 Task: Schedule a quarterly financial report presentation.
Action: Mouse moved to (325, 225)
Screenshot: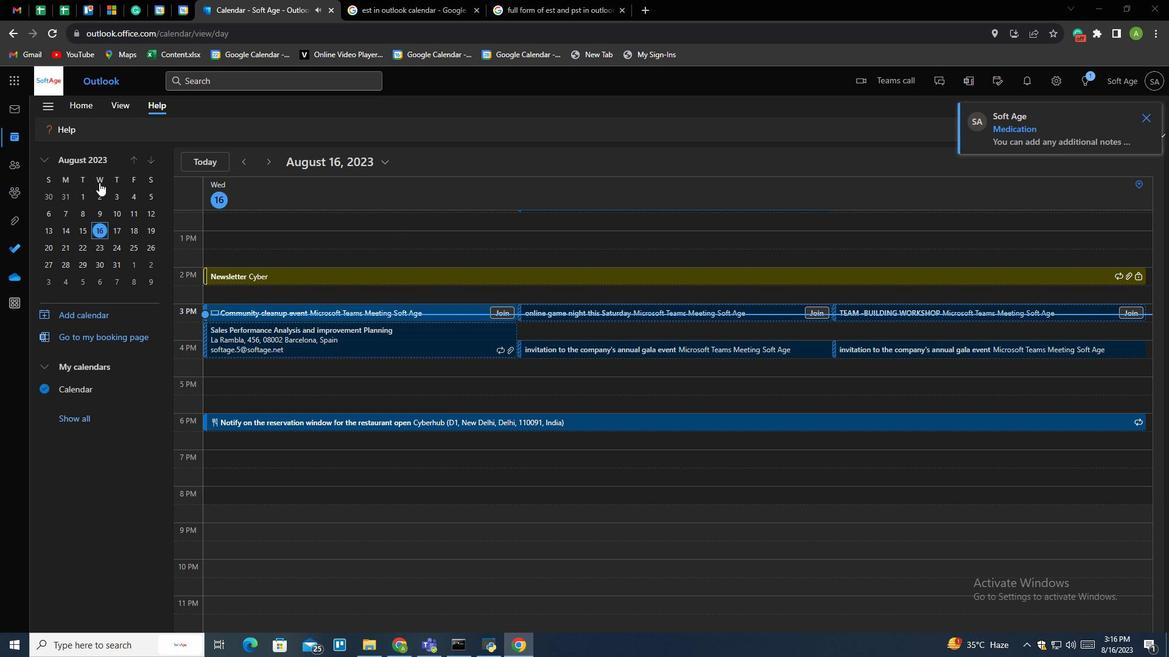 
Action: Mouse scrolled (325, 225) with delta (0, 0)
Screenshot: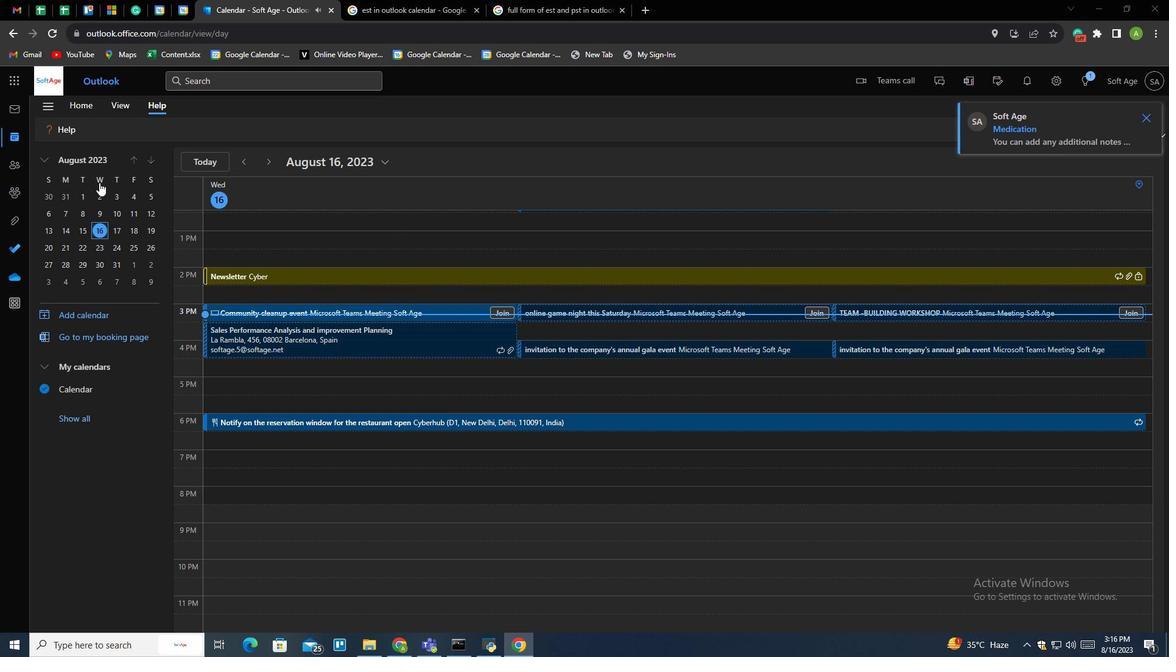 
Action: Mouse scrolled (325, 225) with delta (0, 0)
Screenshot: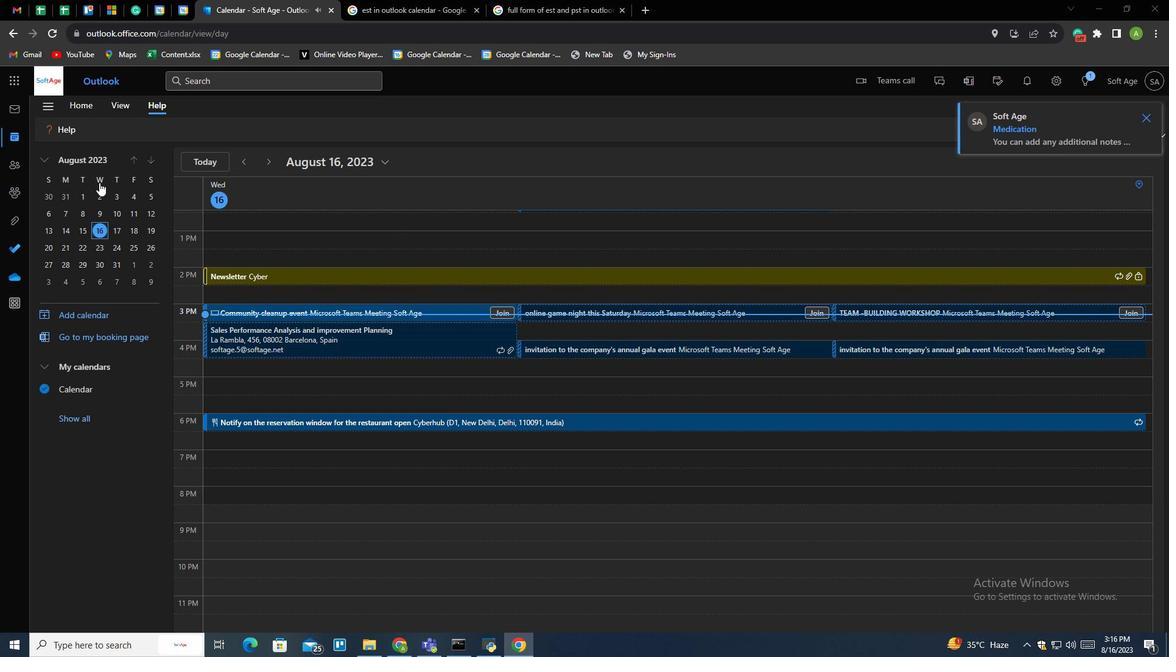
Action: Mouse scrolled (325, 225) with delta (0, 0)
Screenshot: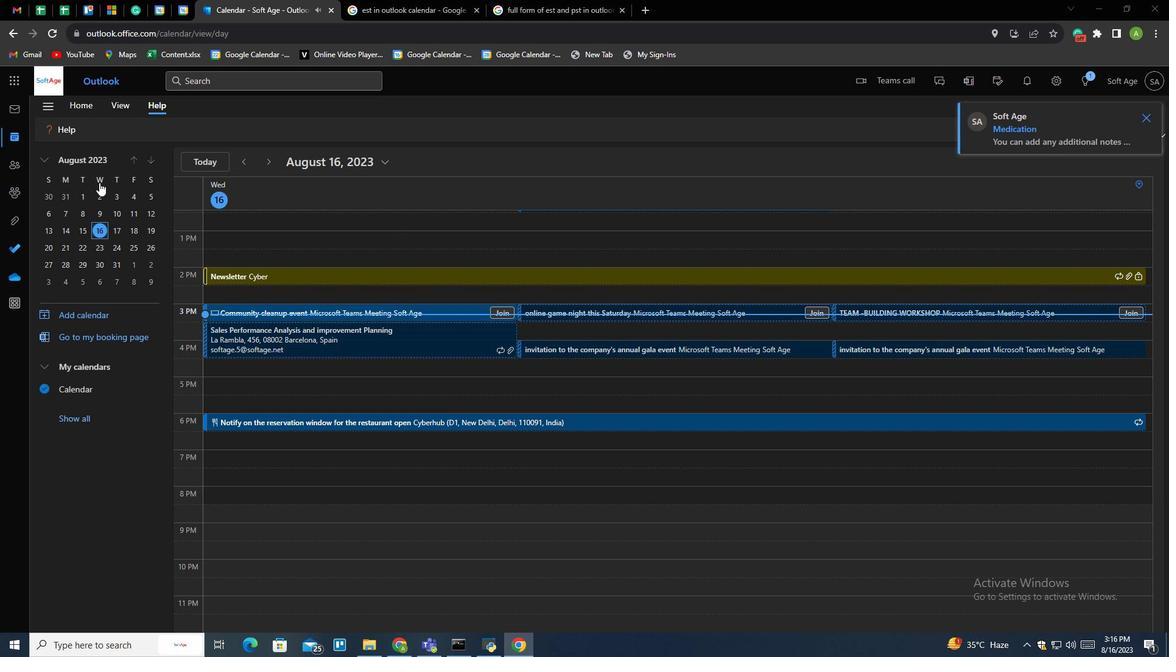 
Action: Mouse scrolled (325, 225) with delta (0, 0)
Screenshot: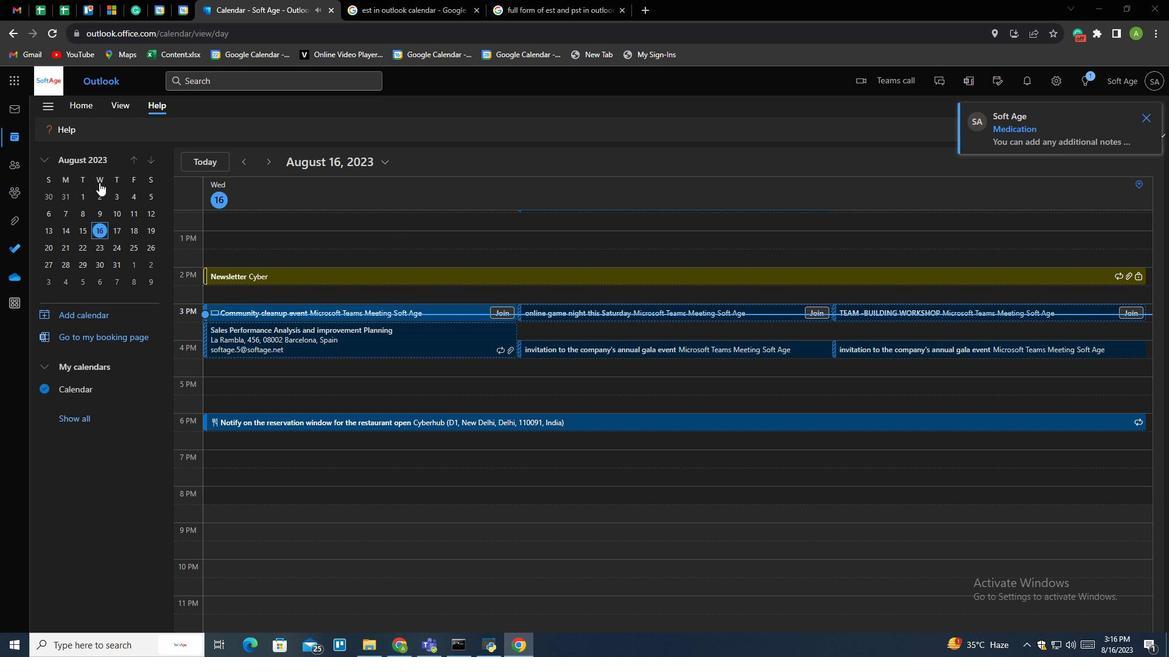 
Action: Mouse moved to (325, 225)
Screenshot: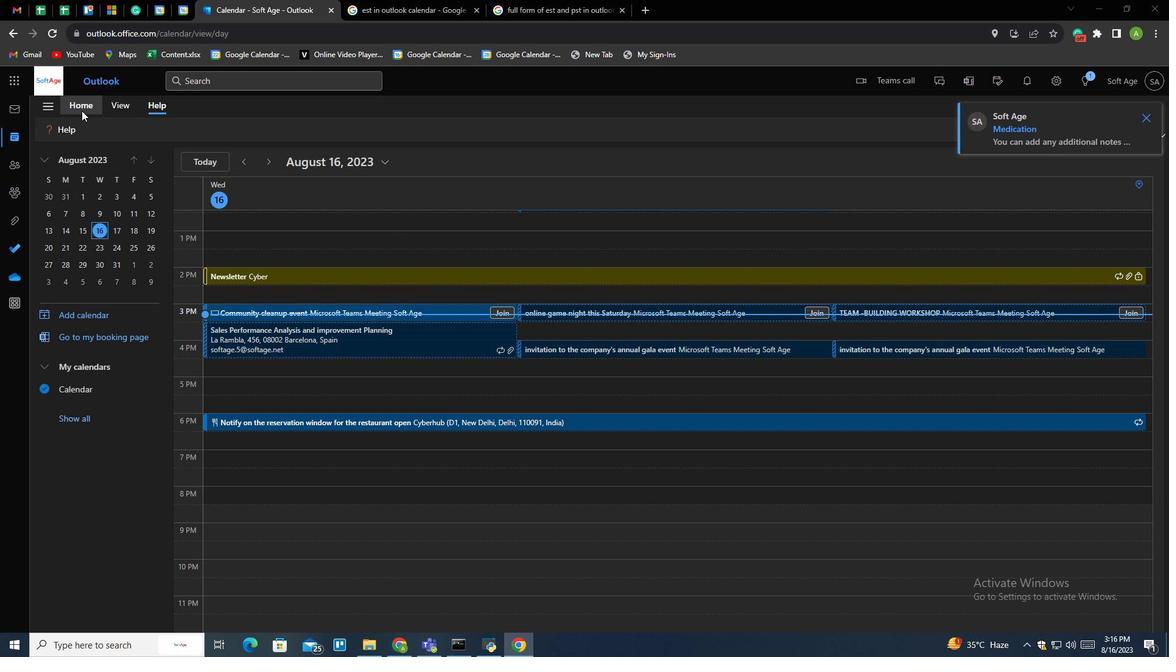 
Action: Mouse pressed left at (325, 225)
Screenshot: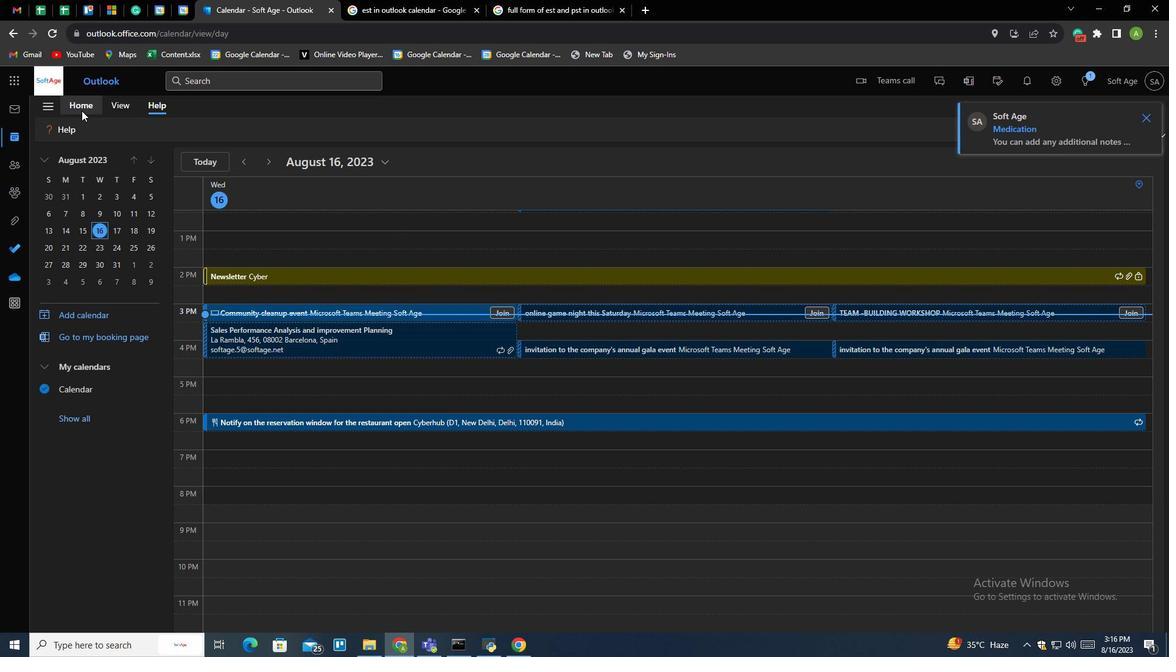
Action: Mouse moved to (325, 225)
Screenshot: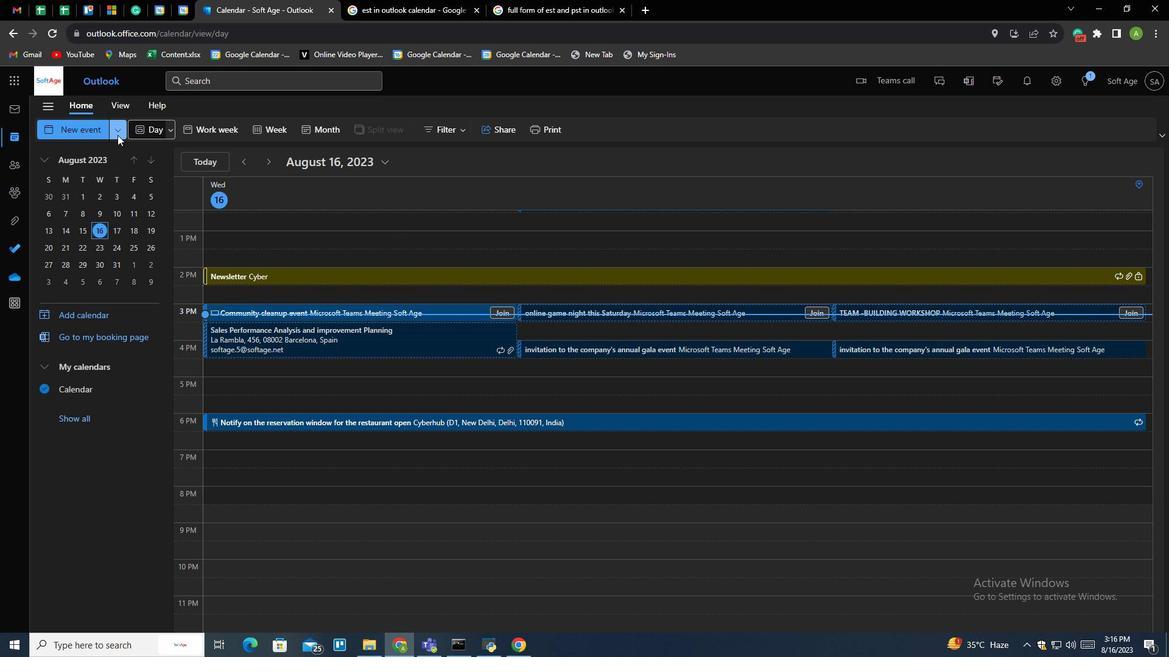 
Action: Mouse pressed left at (325, 225)
Screenshot: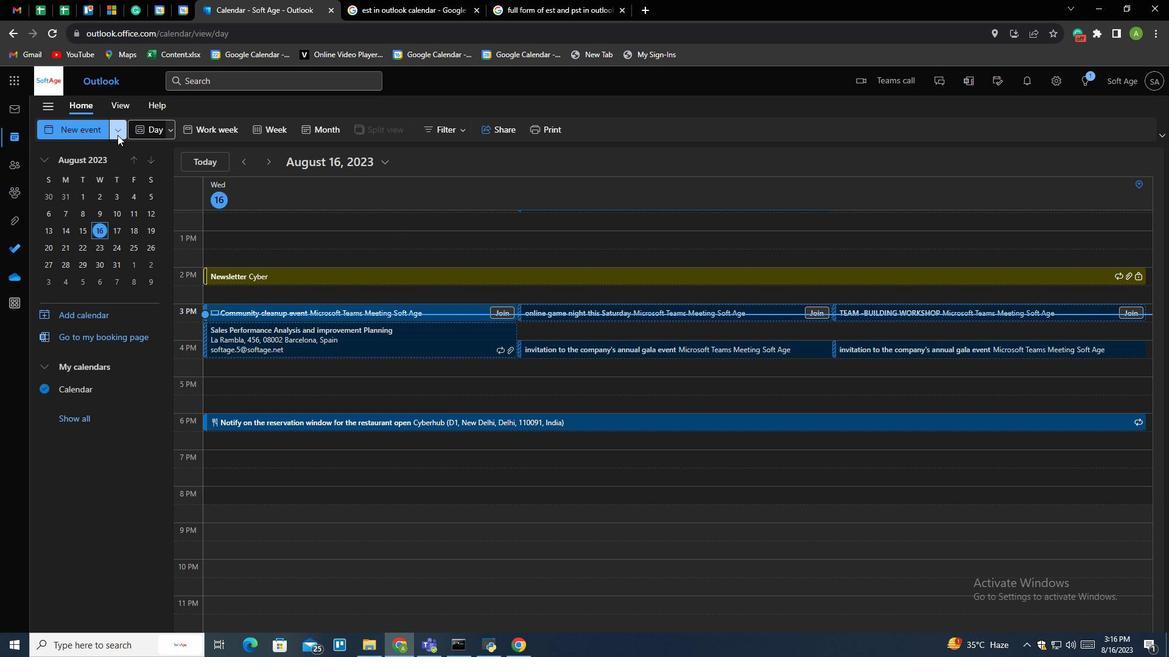 
Action: Mouse moved to (325, 225)
Screenshot: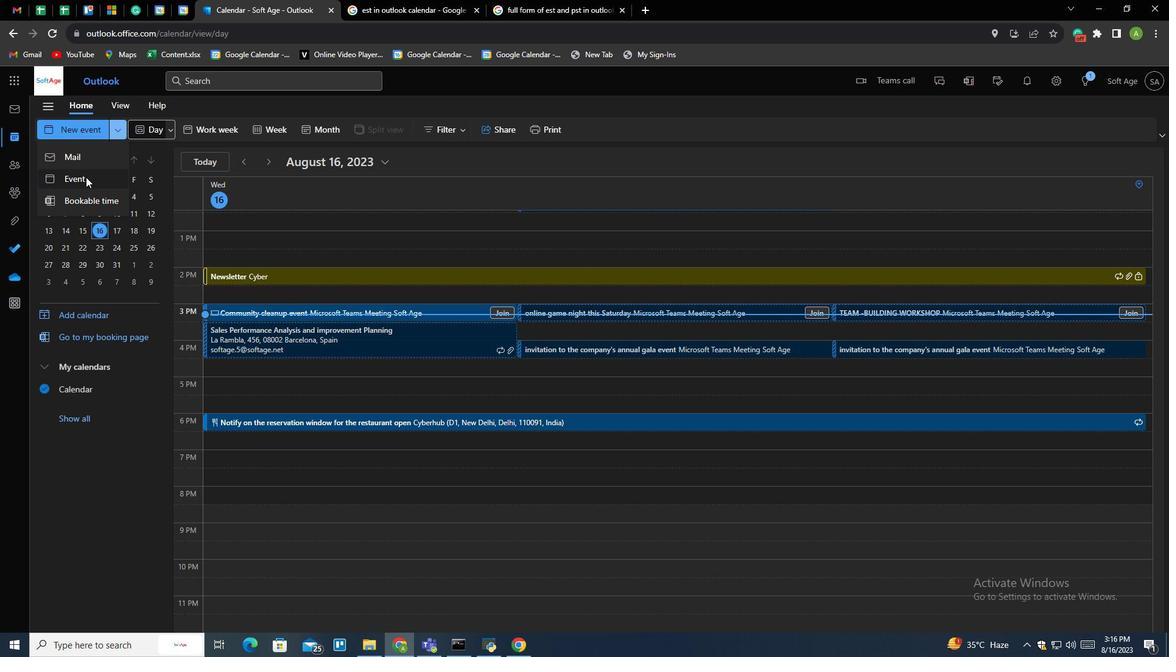
Action: Mouse pressed left at (325, 225)
Screenshot: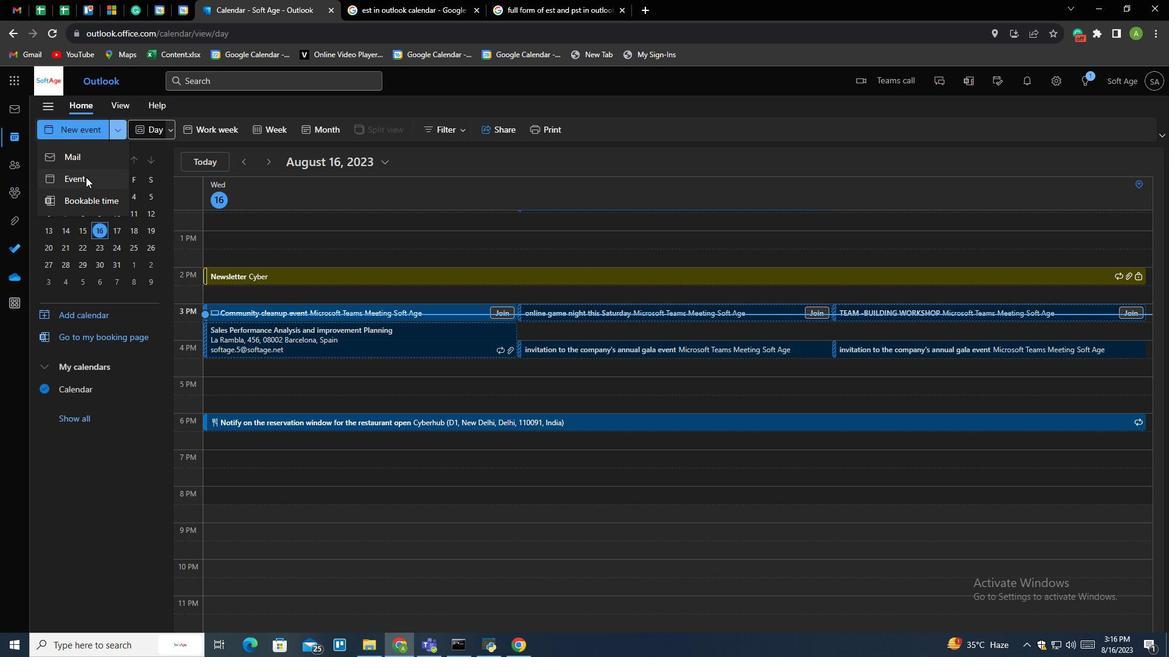 
Action: Mouse moved to (325, 225)
Screenshot: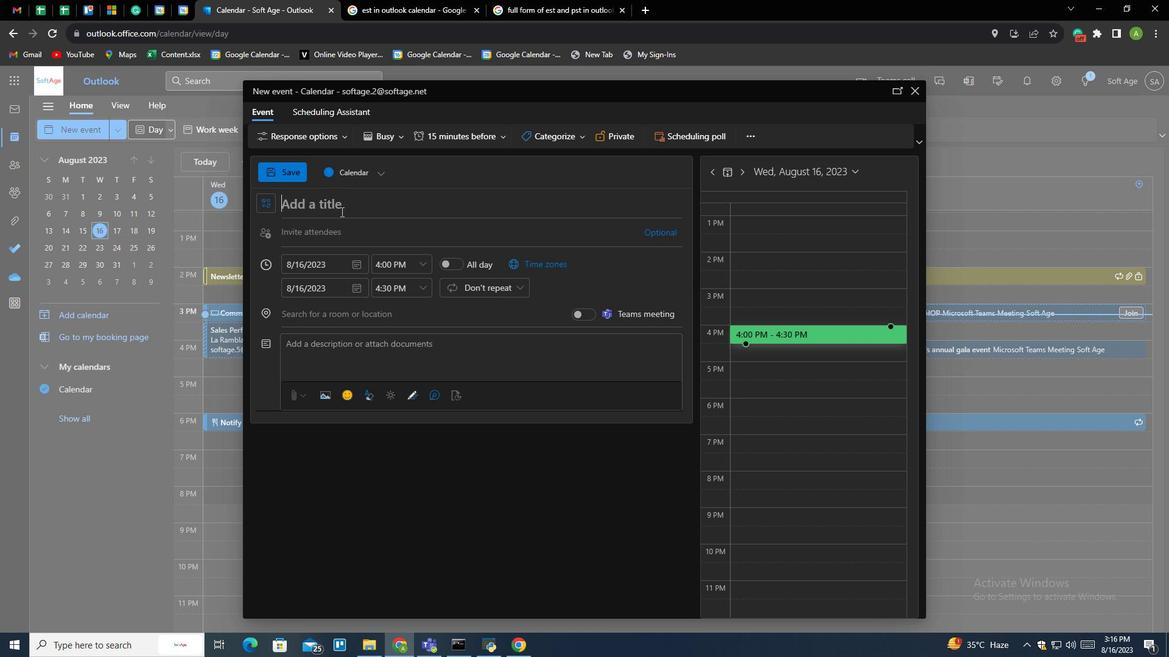 
Action: Mouse pressed left at (325, 225)
Screenshot: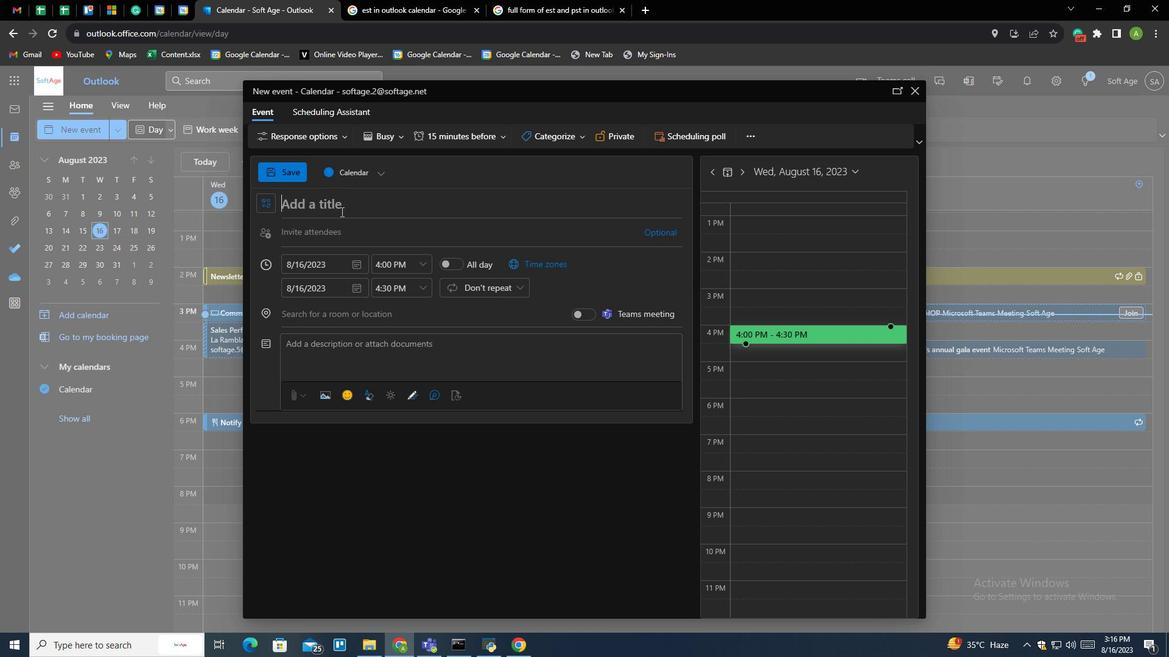 
Action: Key pressed <Key.shift>Quarterly<Key.space>financial<Key.space>report<Key.space>presentation
Screenshot: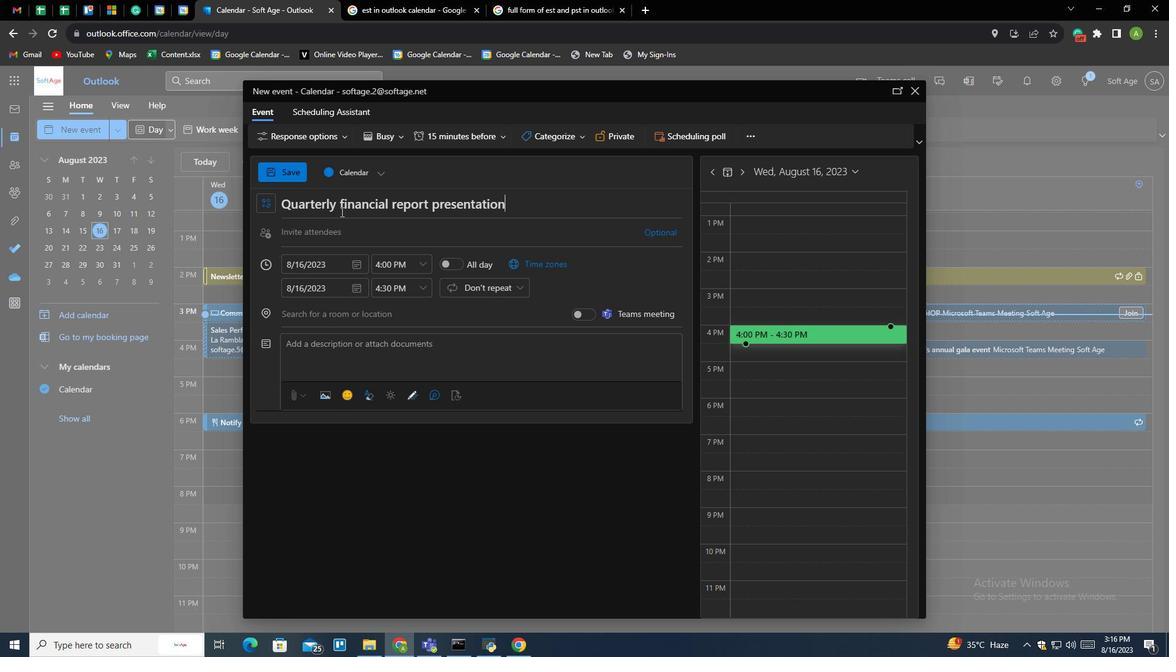 
Action: Mouse moved to (325, 225)
Screenshot: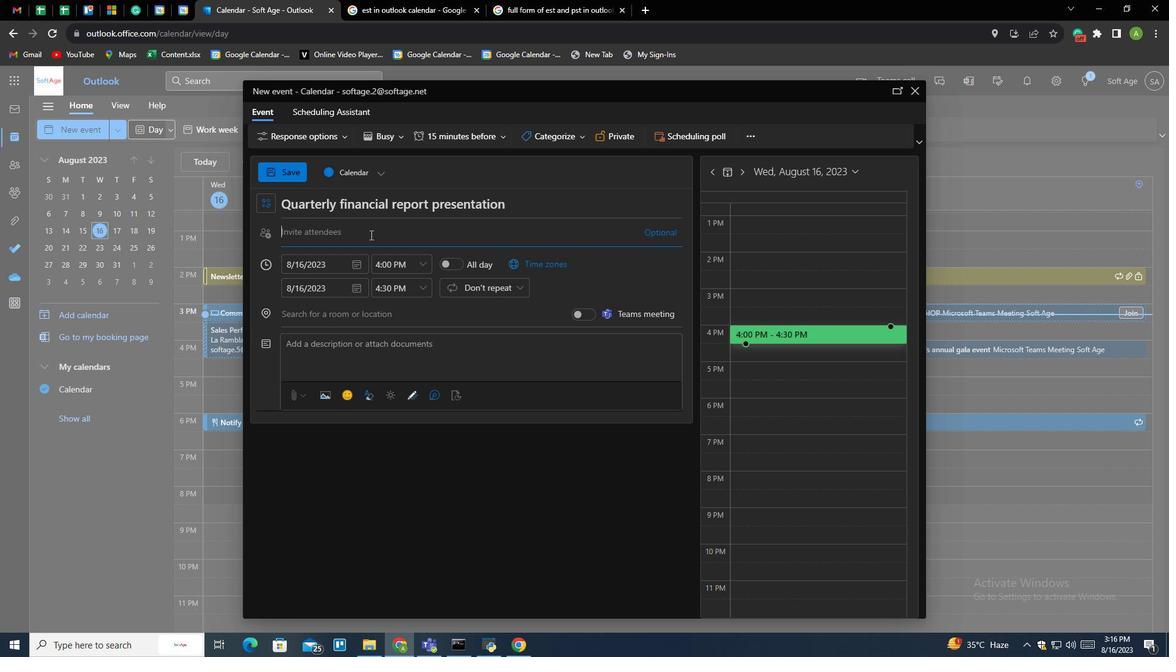 
Action: Mouse pressed left at (325, 225)
Screenshot: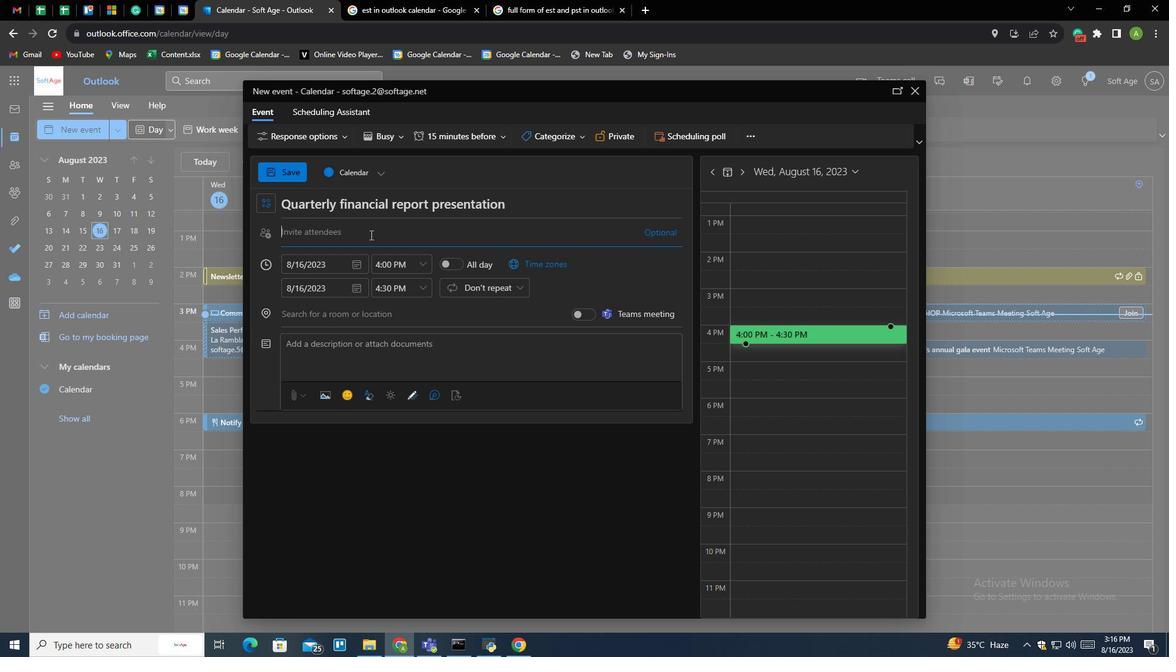 
Action: Mouse moved to (325, 225)
Screenshot: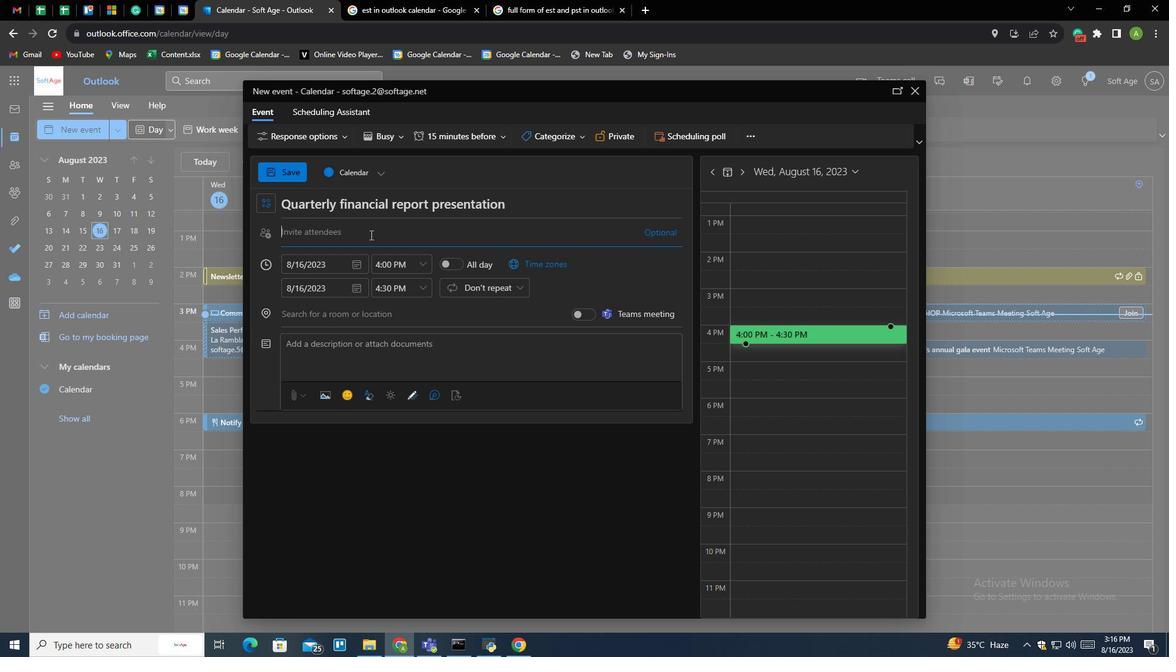 
Action: Key pressed softage.3<Key.shift>@softage.net<Key.enter><Key.shift>T<Key.backspace><Key.shift>Tina451225<Key.shift>@outlook.con<Key.enter><Key.backspace>m<Key.space><Key.enter><Key.enter><Key.enter><Key.enter><Key.enter><Key.enter><Key.enter>
Screenshot: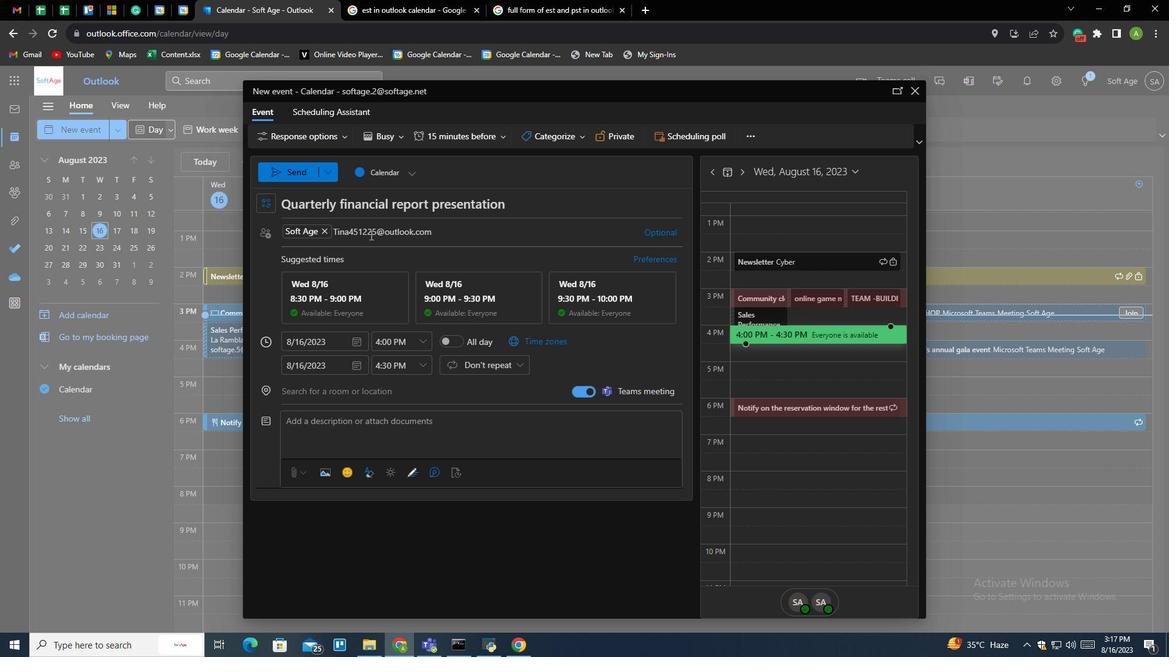 
Action: Mouse moved to (325, 225)
Screenshot: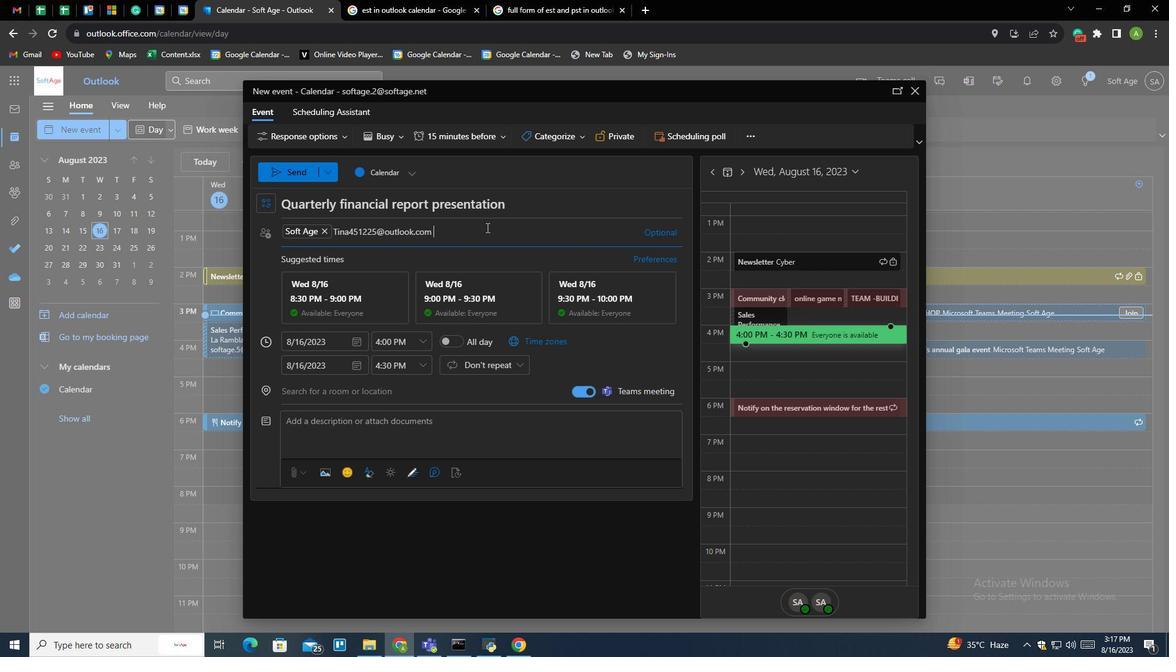 
Action: Mouse pressed left at (325, 225)
Screenshot: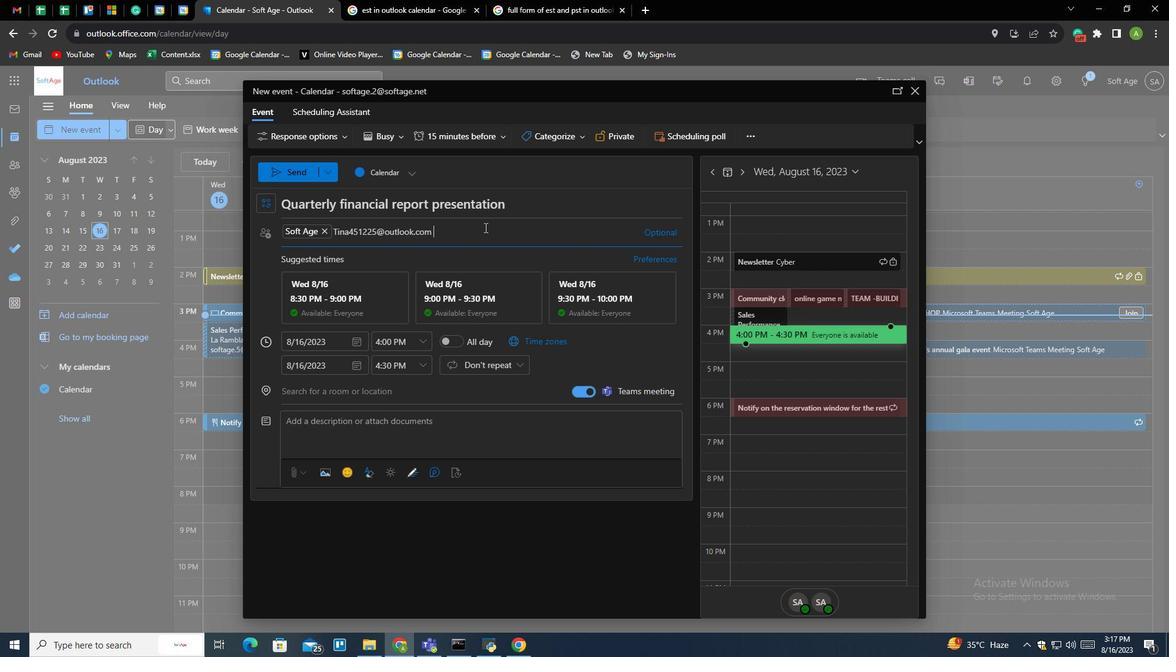 
Action: Mouse moved to (325, 225)
Screenshot: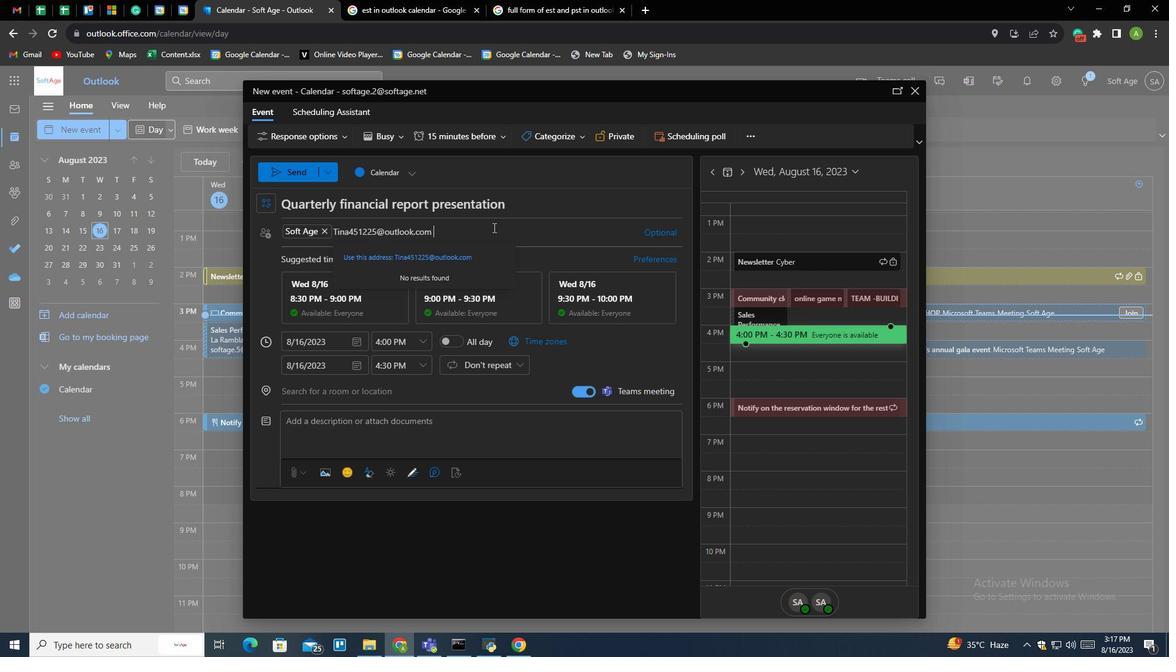 
Action: Mouse pressed left at (325, 225)
Screenshot: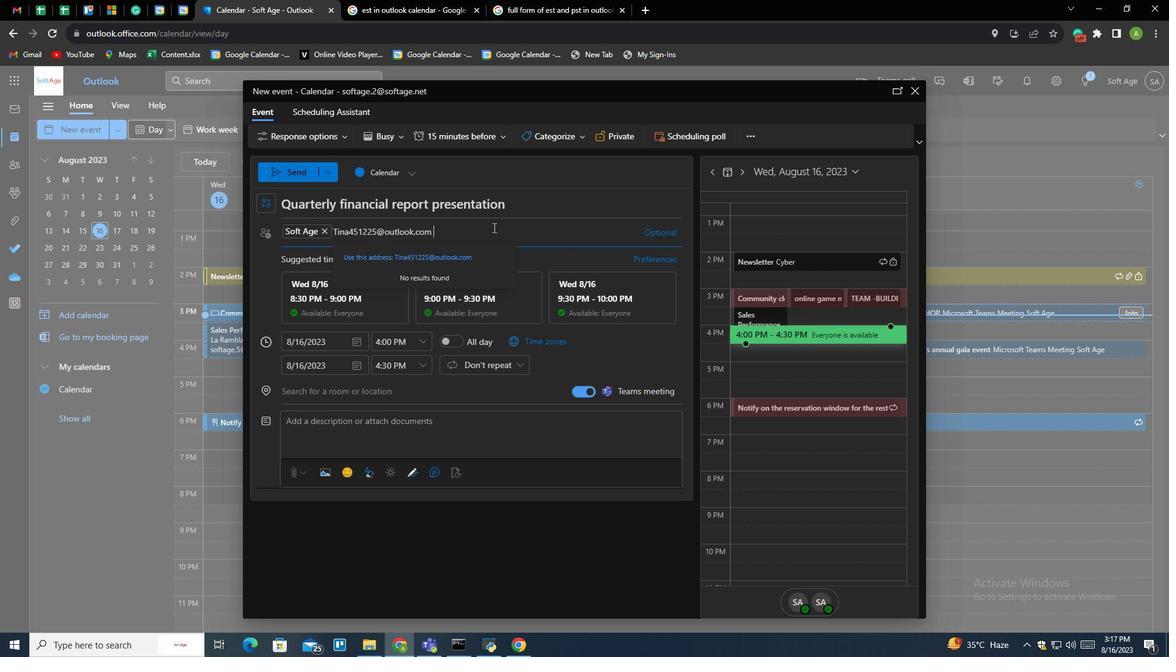 
Action: Mouse moved to (325, 225)
Screenshot: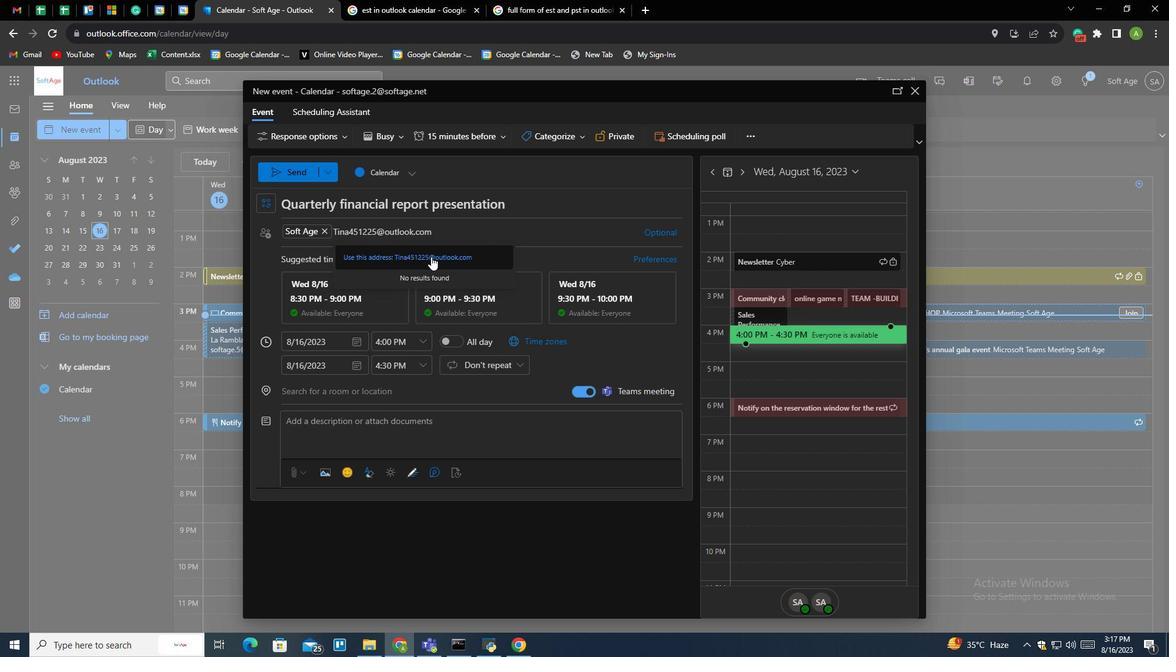 
Action: Mouse pressed left at (325, 225)
Screenshot: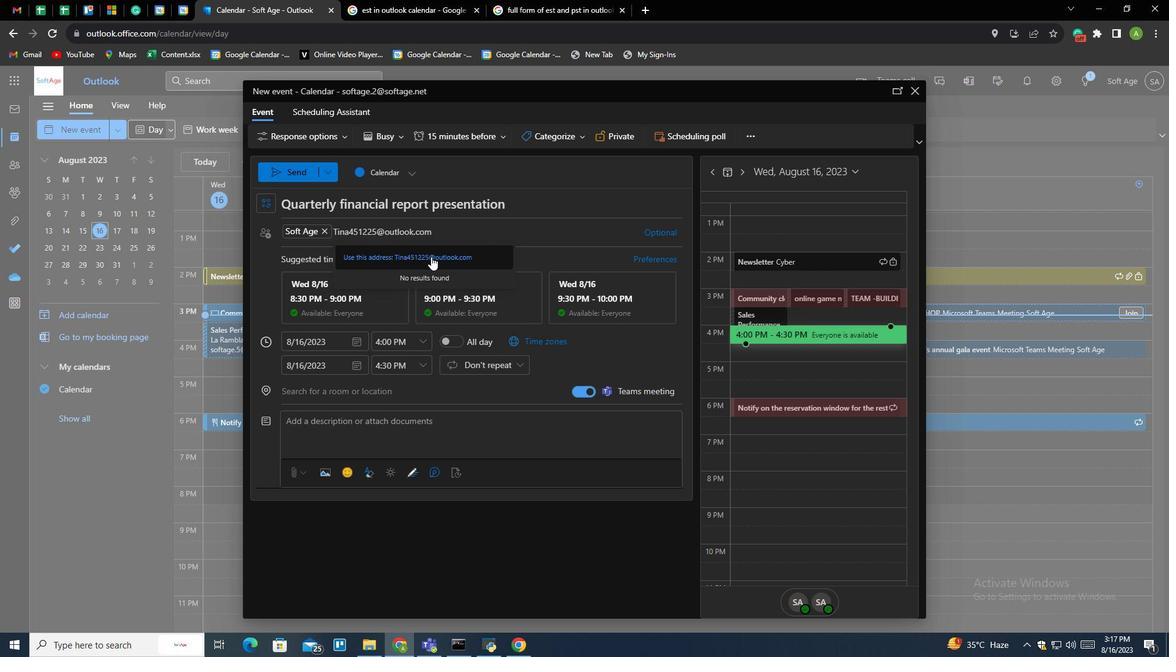 
Action: Mouse moved to (325, 225)
Screenshot: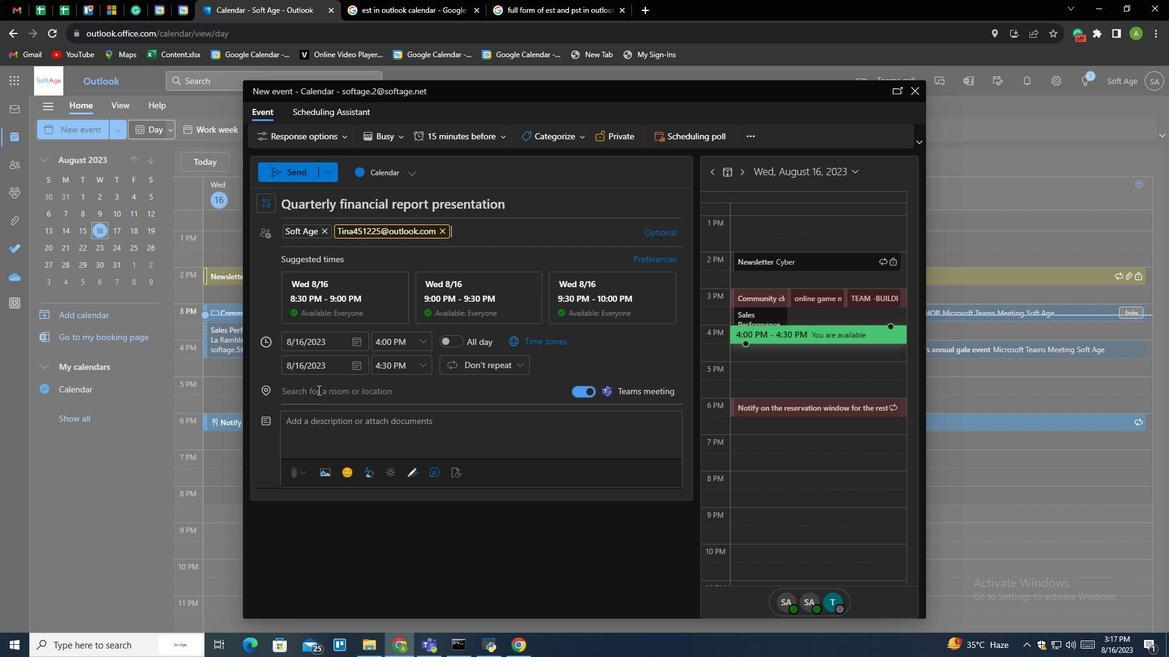 
Action: Mouse pressed left at (325, 225)
Screenshot: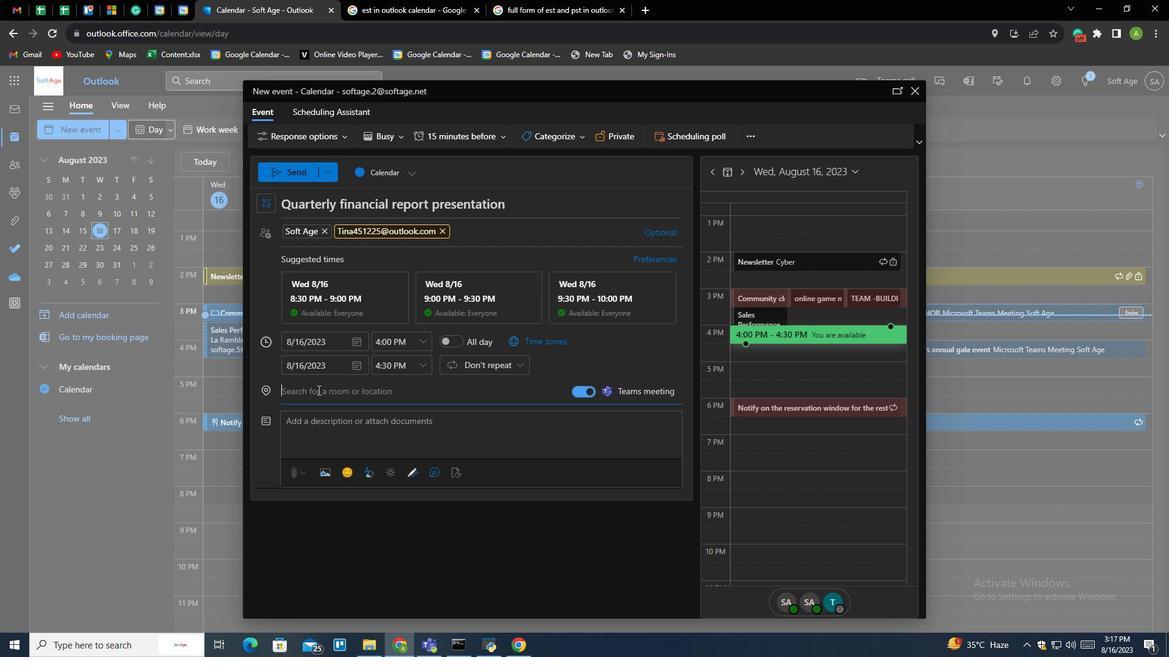 
Action: Key pressed <Key.shift><Key.shift><Key.shift><Key.shift><Key.shift><Key.shift><Key.shift><Key.shift><Key.shift><Key.shift><Key.shift><Key.shift><Key.shift><Key.shift><Key.shift><Key.shift><Key.shift><Key.shift><Key.shift><Key.shift><Key.shift><Key.shift><Key.shift><Key.shift><Key.shift><Key.shift><Key.shift><Key.shift><Key.shift><Key.shift><Key.shift>Sewa<Key.space>tower<Key.down><Key.down><Key.down><Key.enter>
Screenshot: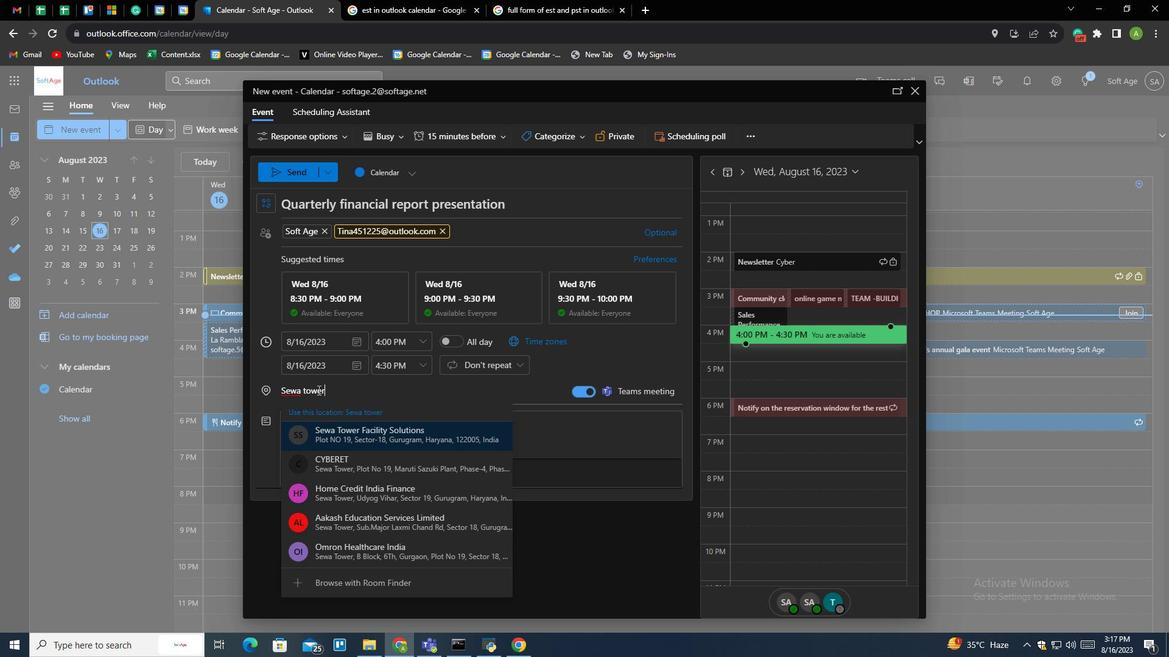 
Action: Mouse moved to (325, 225)
Screenshot: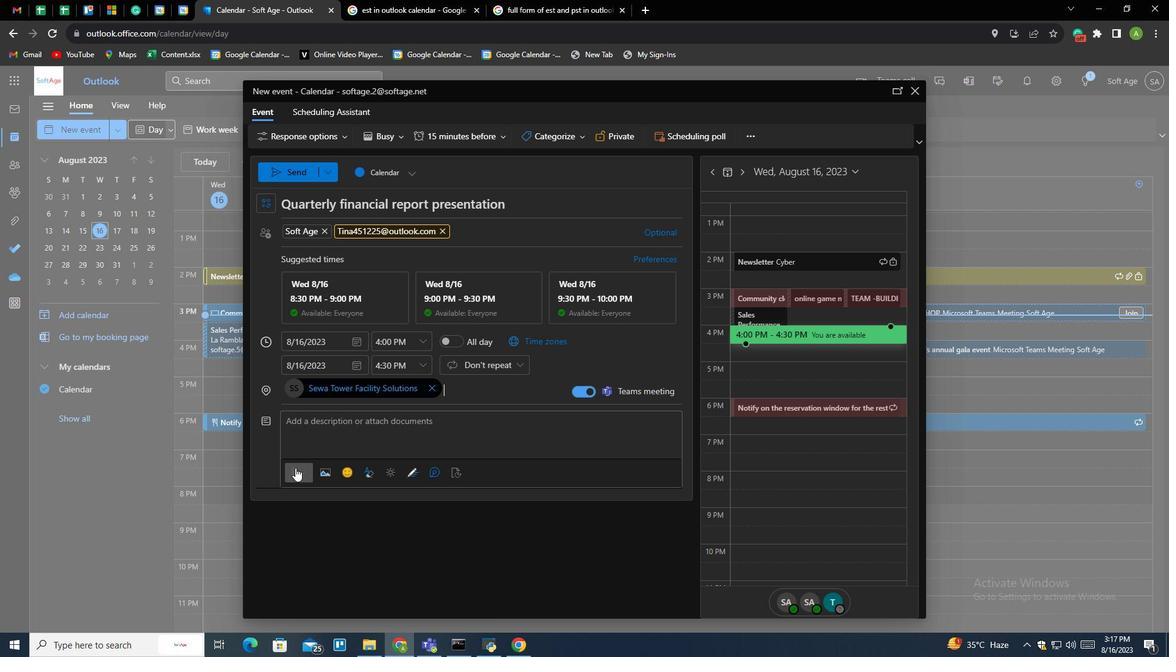 
Action: Mouse pressed left at (325, 225)
Screenshot: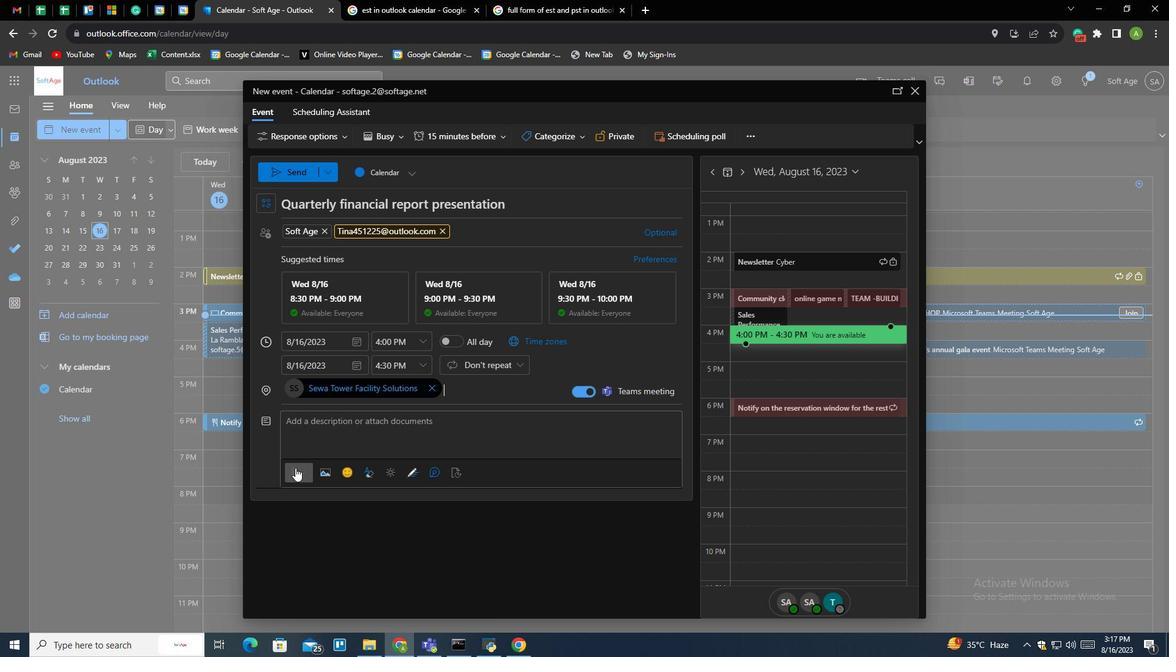 
Action: Mouse moved to (325, 225)
Screenshot: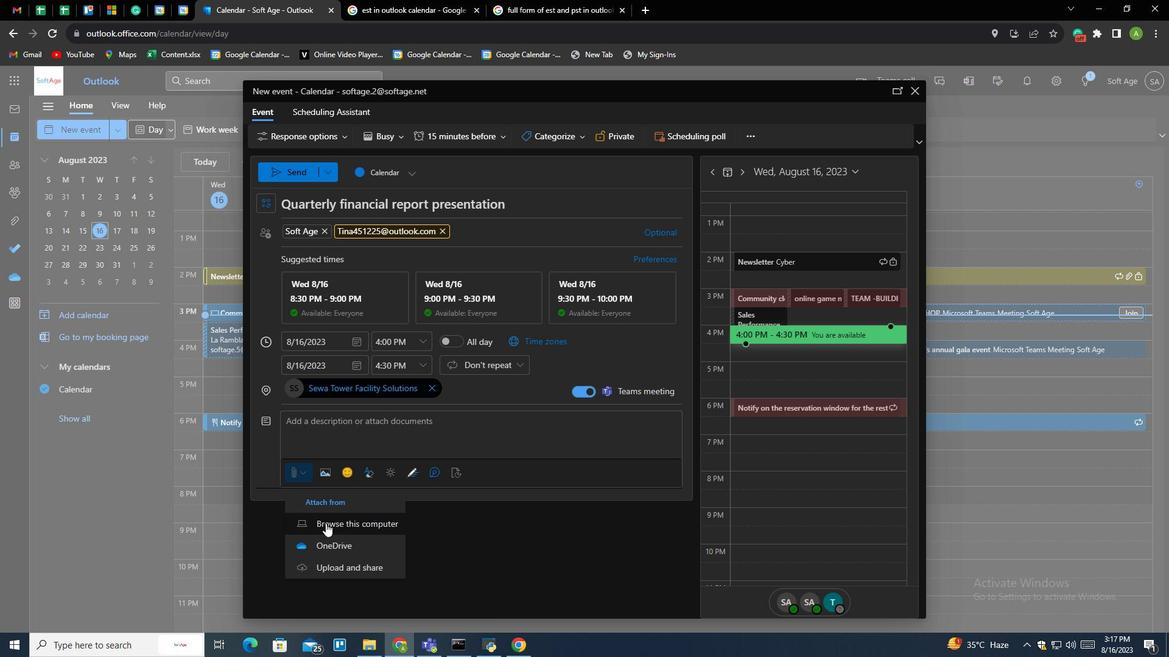 
Action: Mouse pressed left at (325, 225)
Screenshot: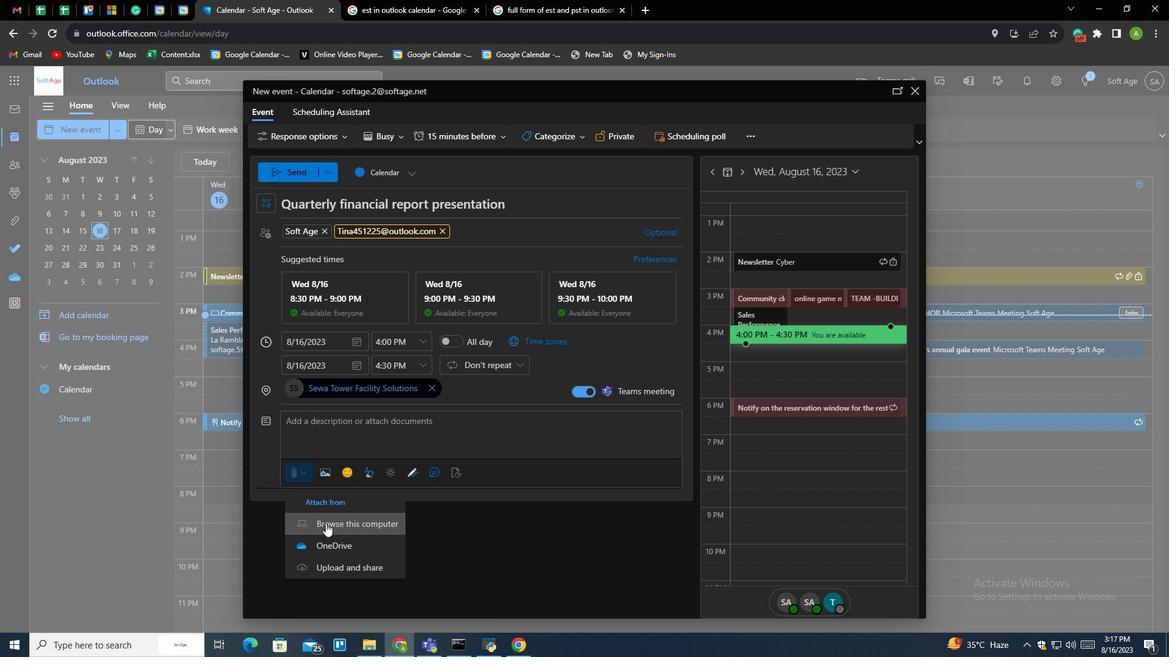 
Action: Mouse moved to (325, 225)
Screenshot: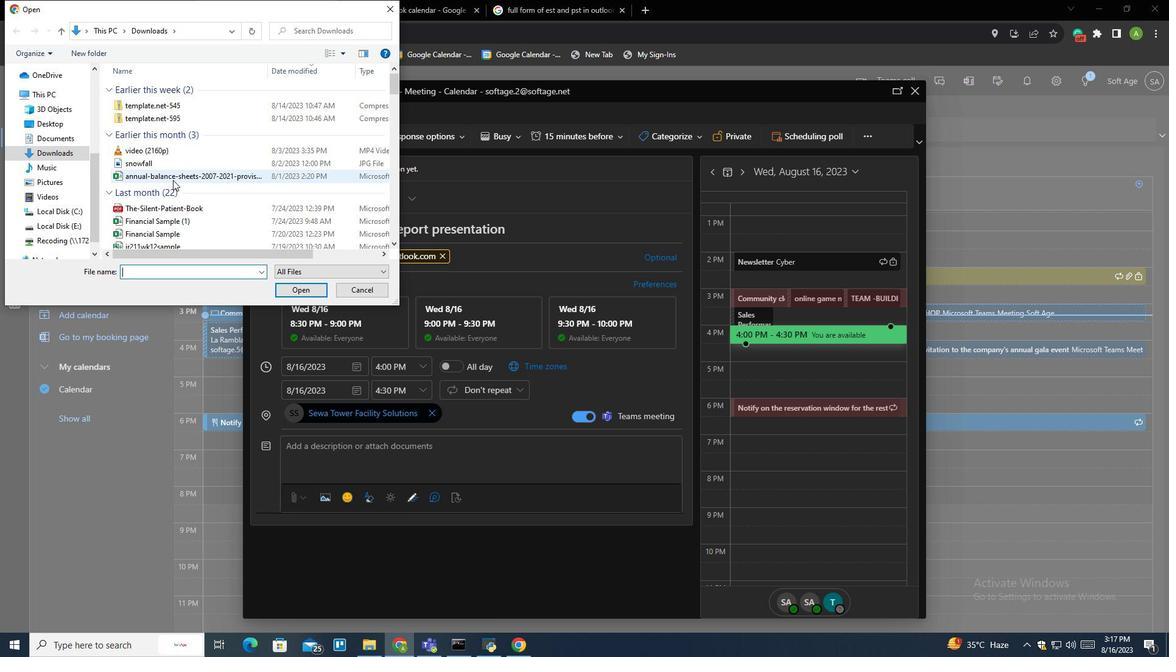 
Action: Mouse scrolled (325, 225) with delta (0, 0)
Screenshot: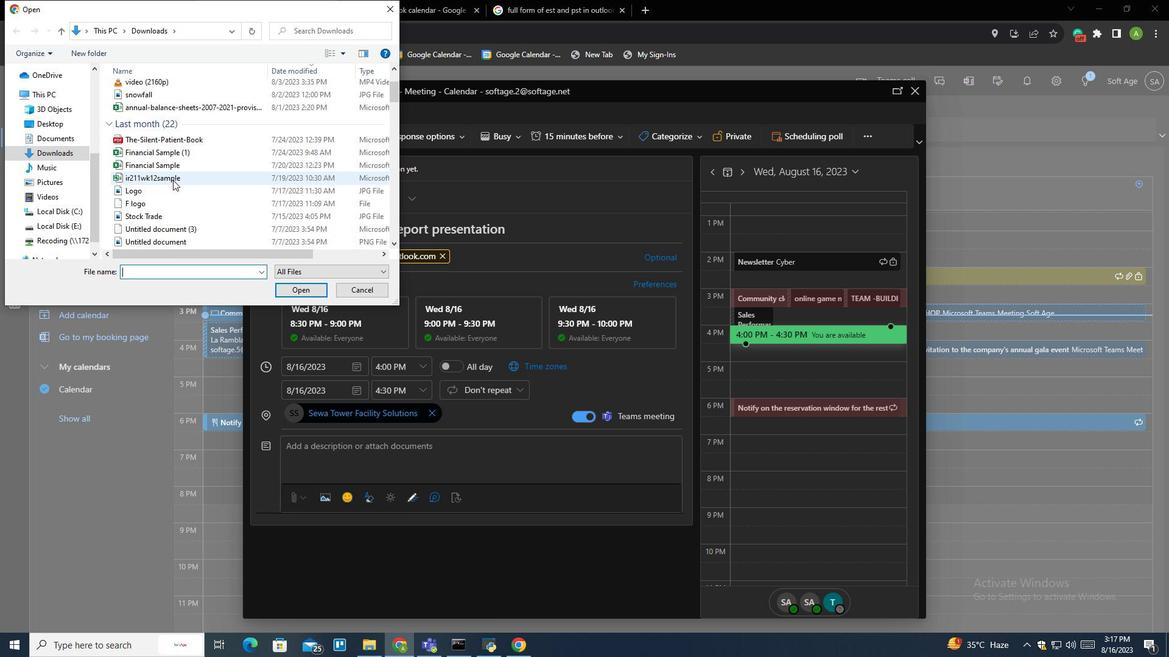 
Action: Mouse scrolled (325, 225) with delta (0, 0)
Screenshot: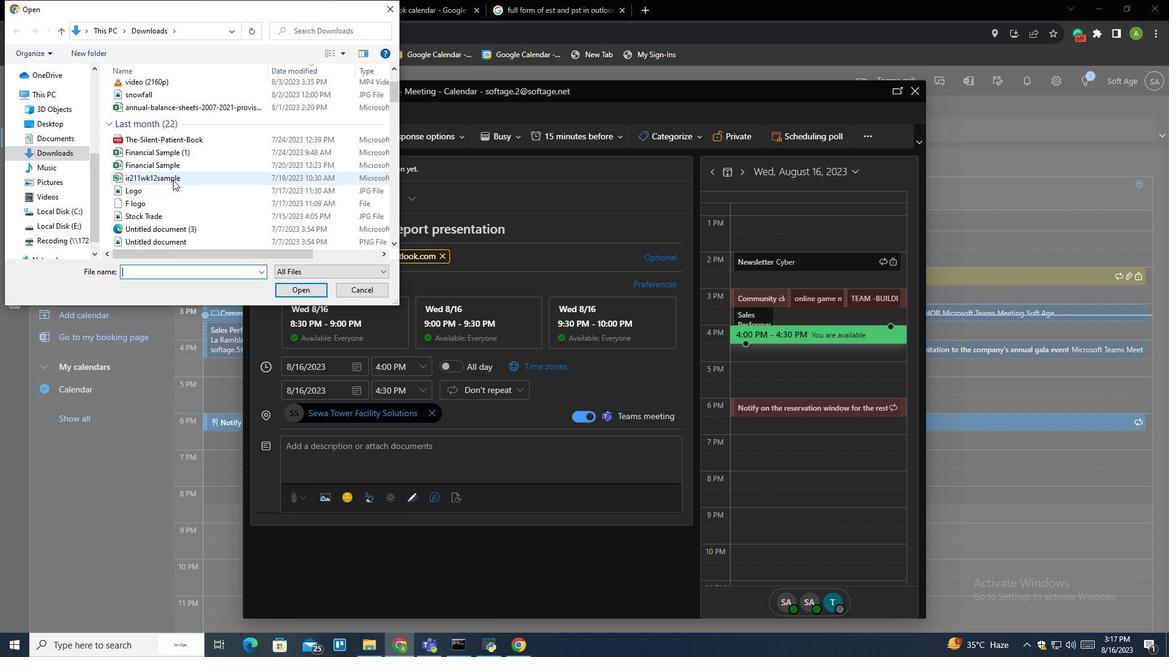 
Action: Mouse moved to (325, 225)
Screenshot: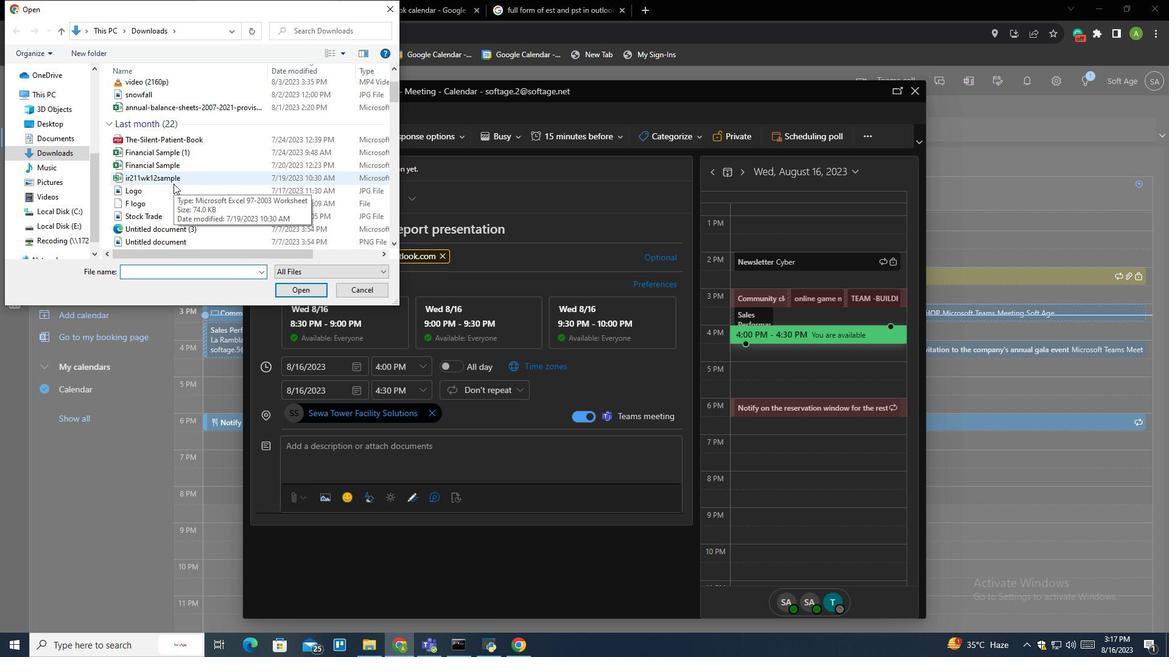 
Action: Mouse scrolled (325, 225) with delta (0, 0)
Screenshot: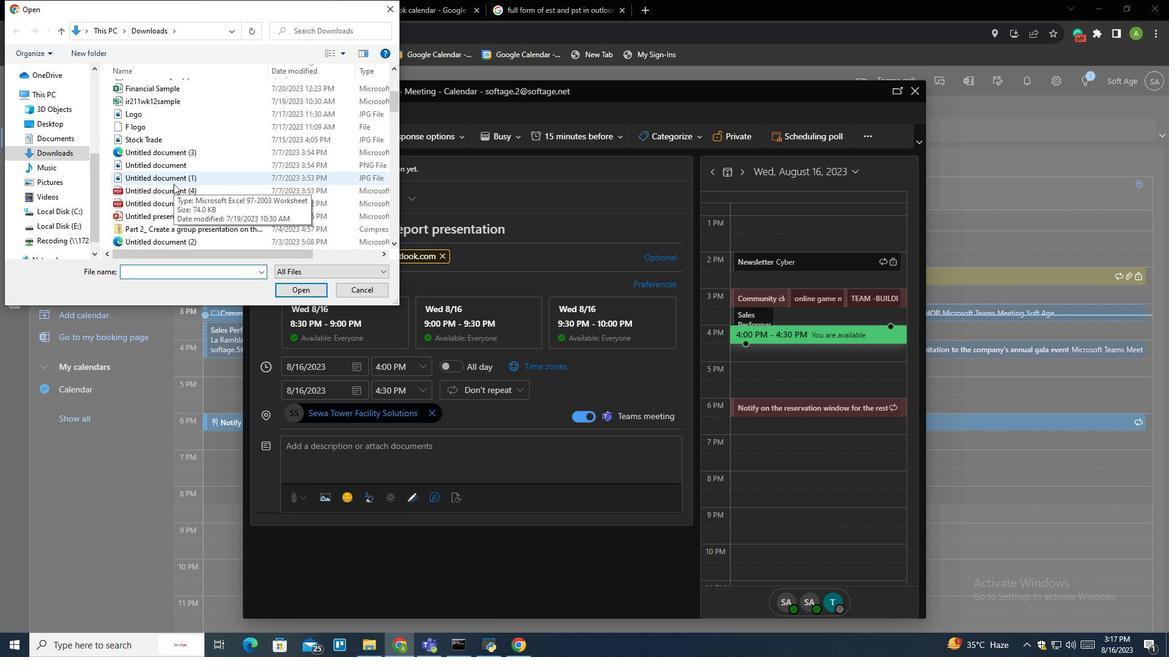 
Action: Mouse scrolled (325, 225) with delta (0, 0)
Screenshot: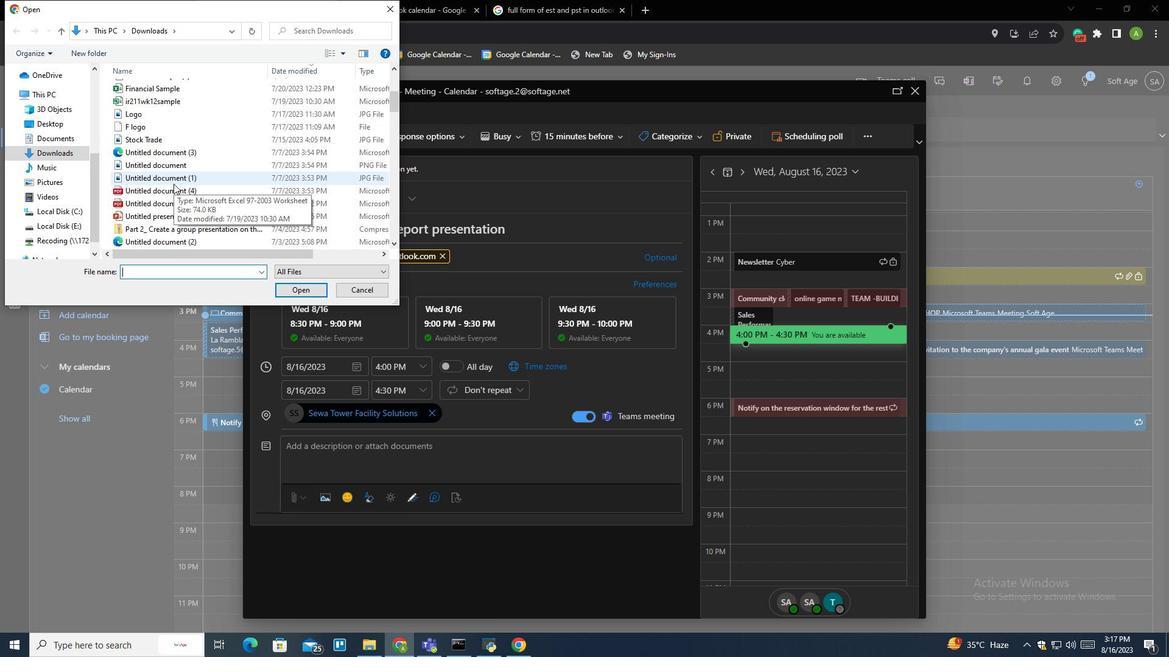 
Action: Mouse moved to (325, 225)
Screenshot: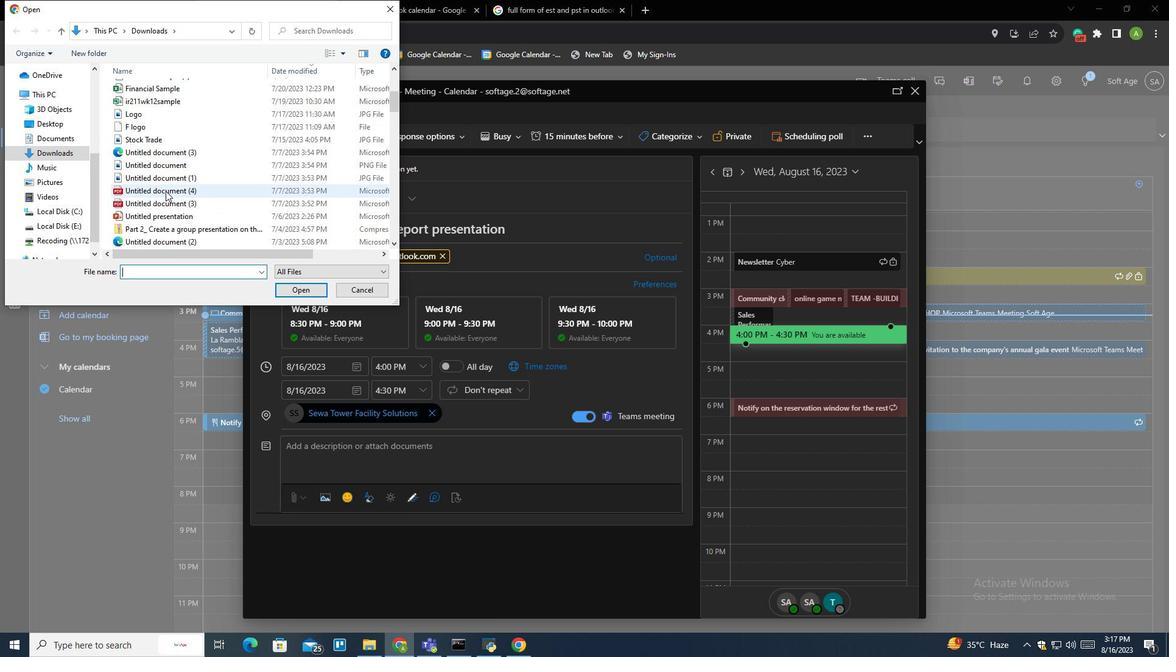 
Action: Mouse pressed left at (325, 225)
Screenshot: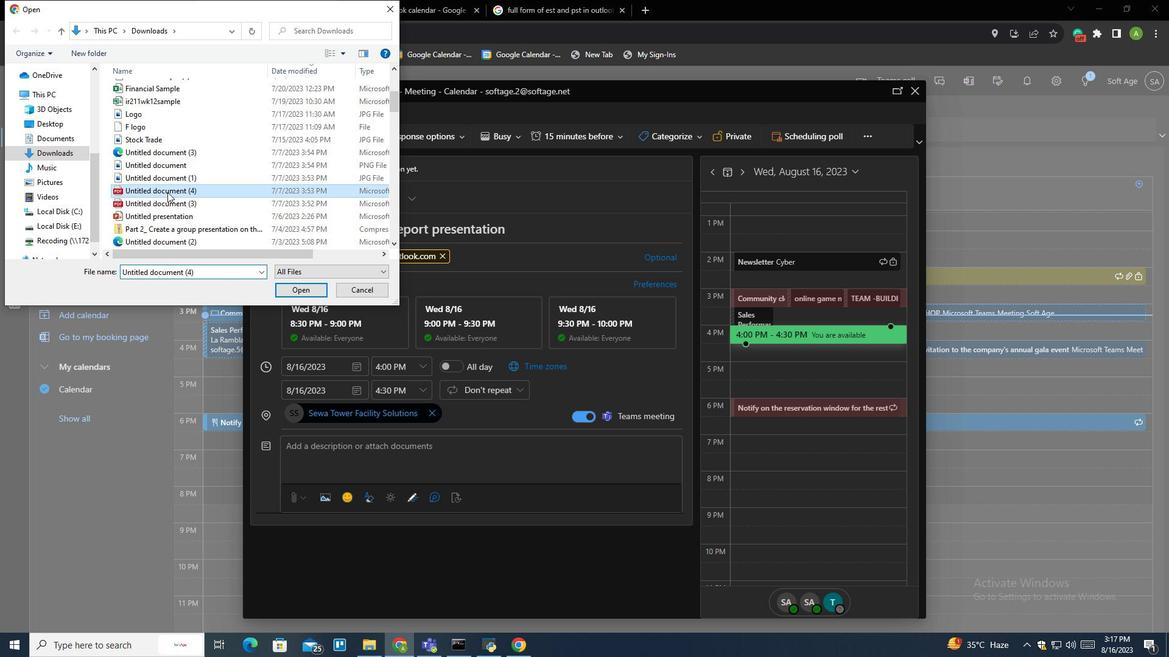 
Action: Mouse moved to (325, 225)
Screenshot: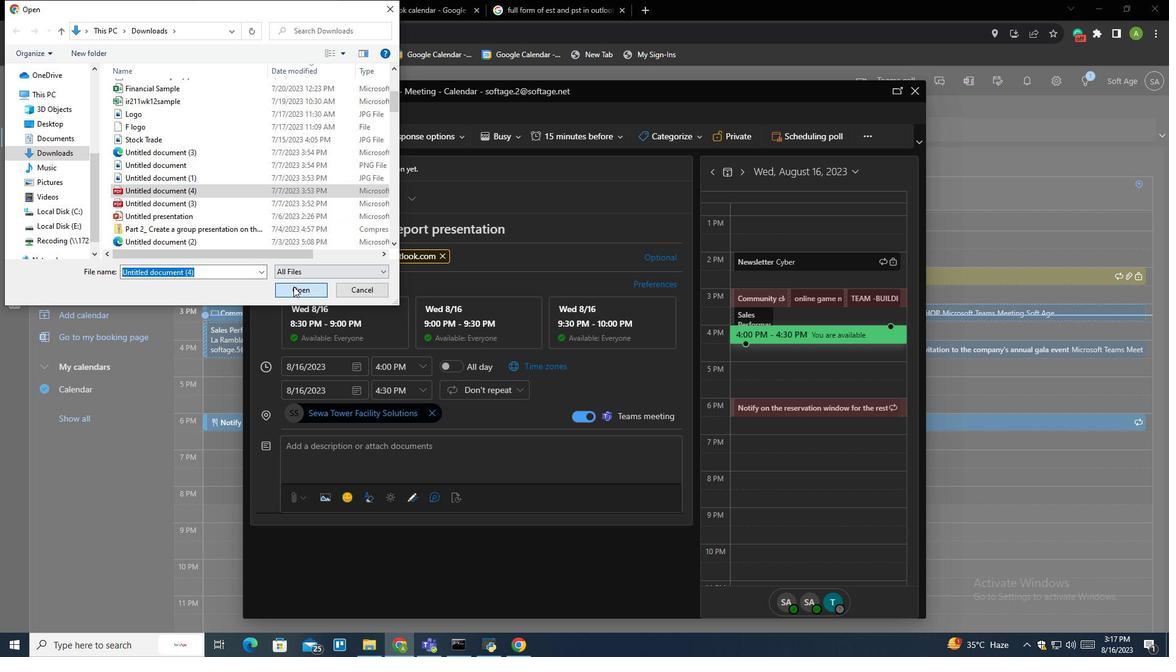 
Action: Mouse pressed left at (325, 225)
Screenshot: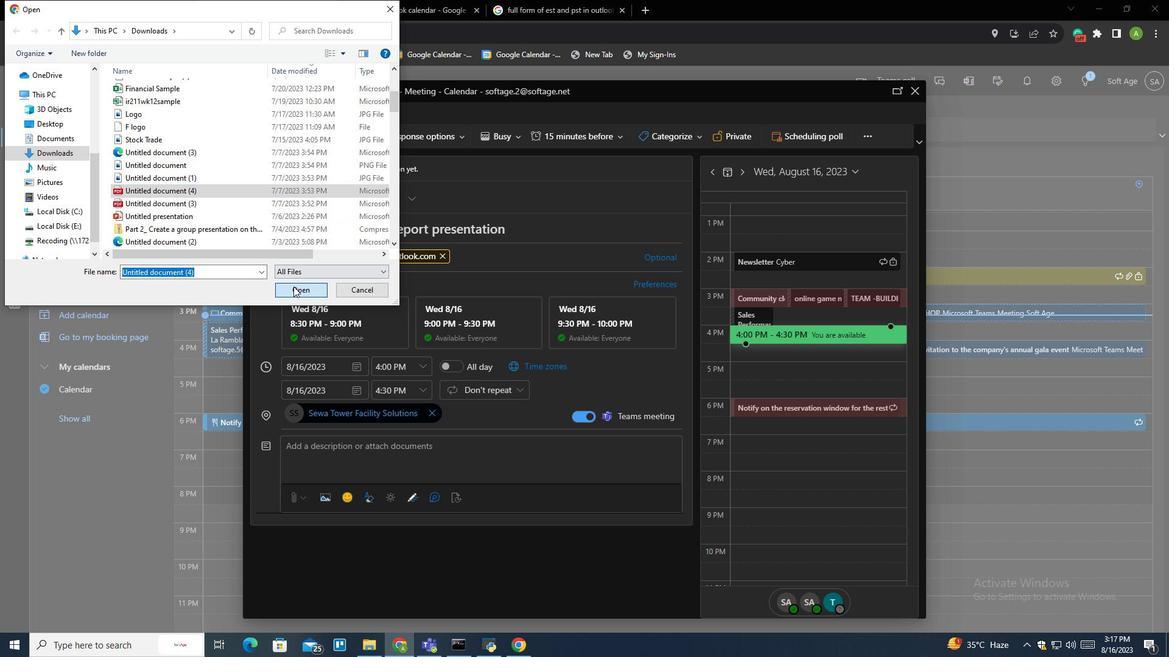 
Action: Mouse moved to (325, 225)
Screenshot: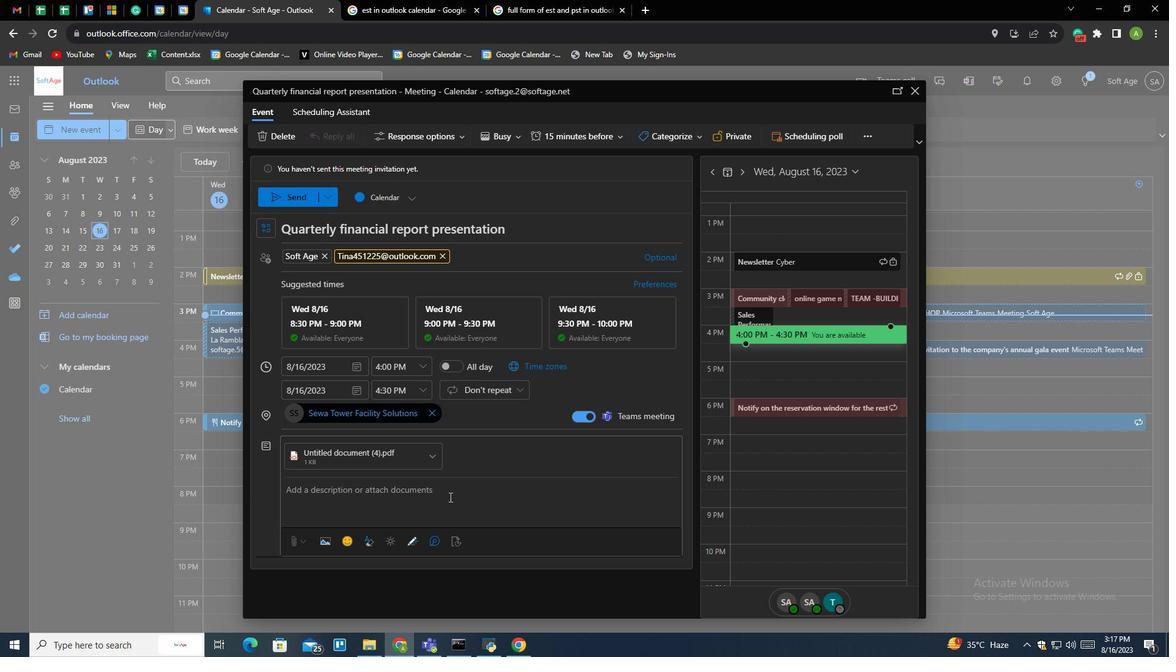 
Action: Mouse pressed left at (325, 225)
Screenshot: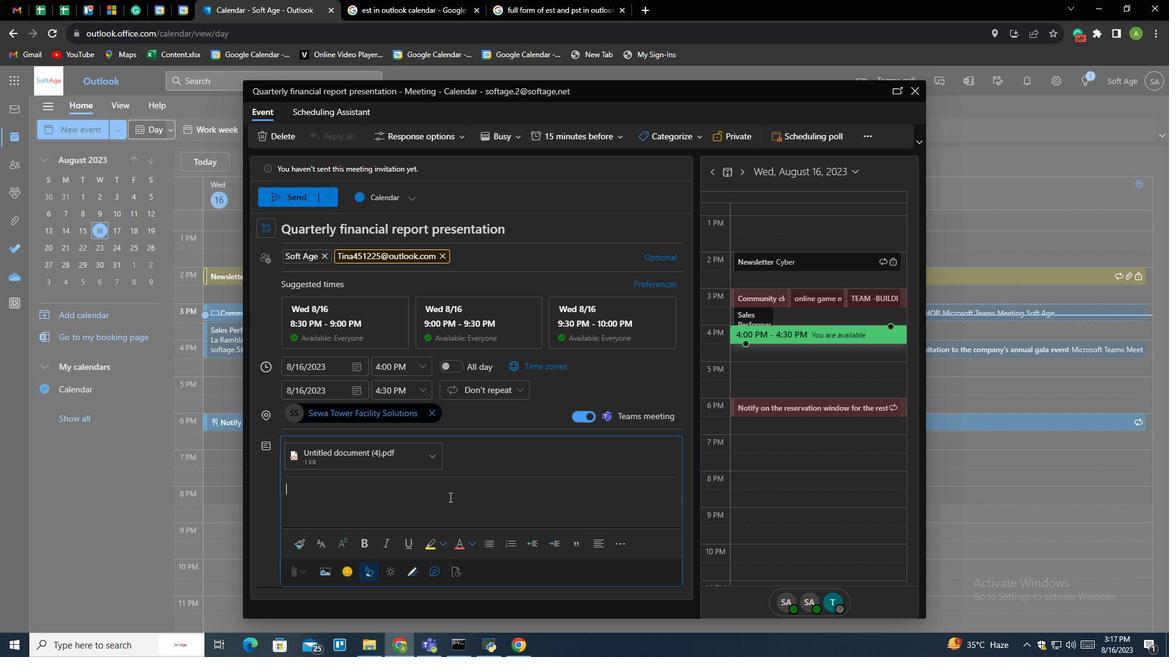 
Action: Mouse moved to (325, 225)
Screenshot: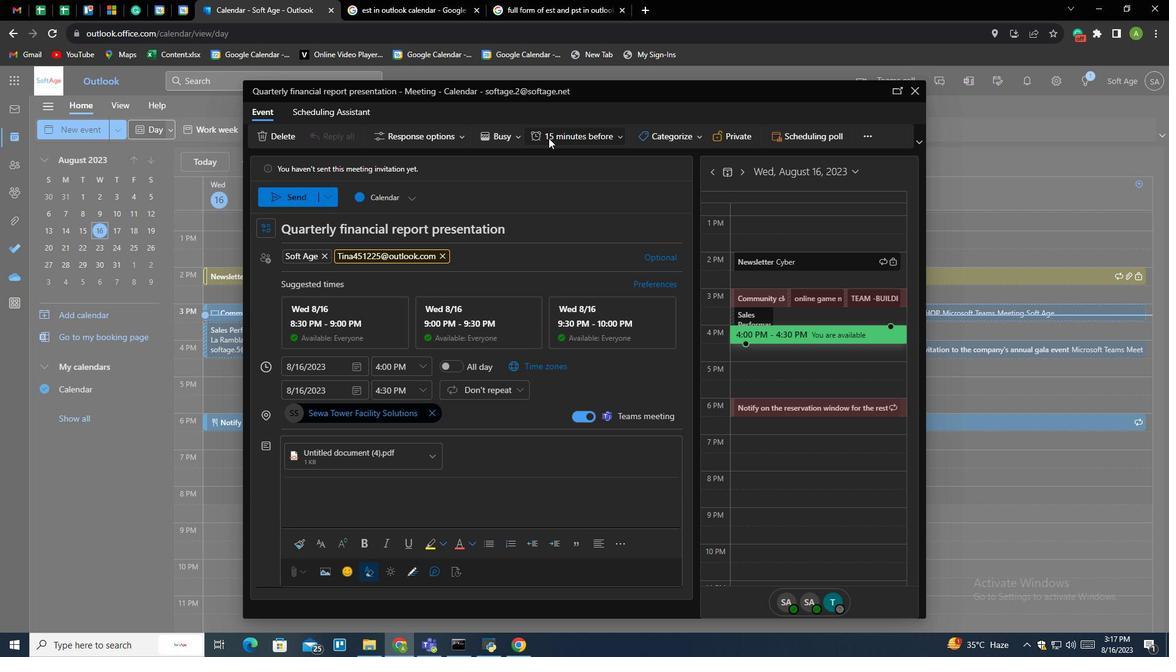 
Action: Mouse pressed left at (325, 225)
Screenshot: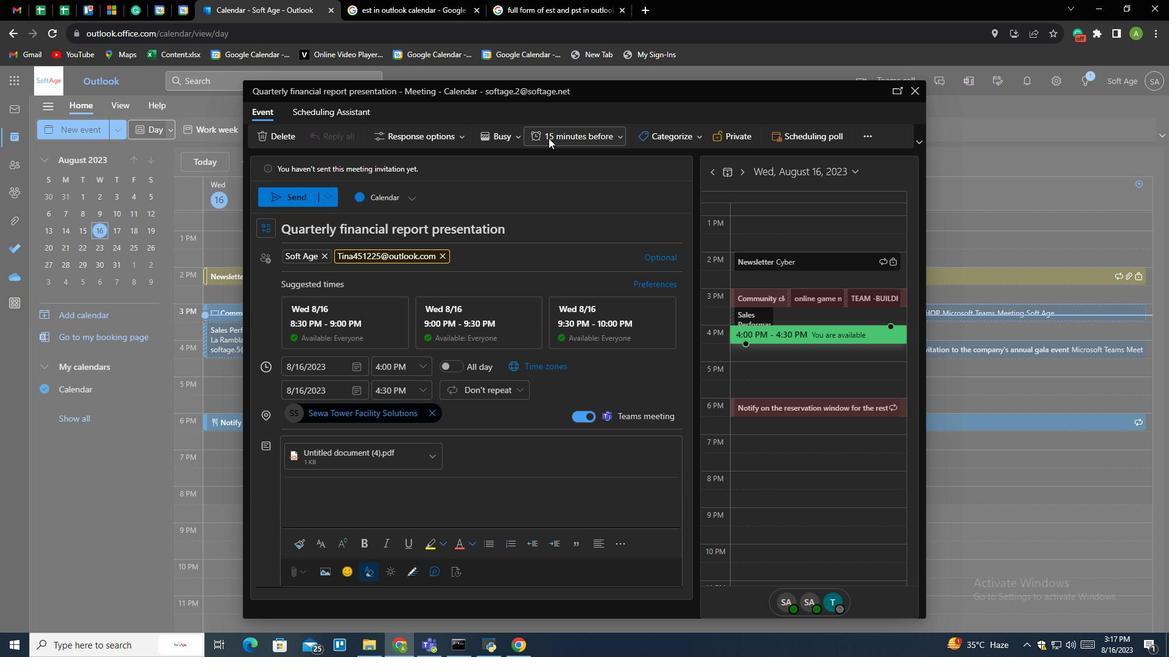 
Action: Mouse moved to (325, 225)
Screenshot: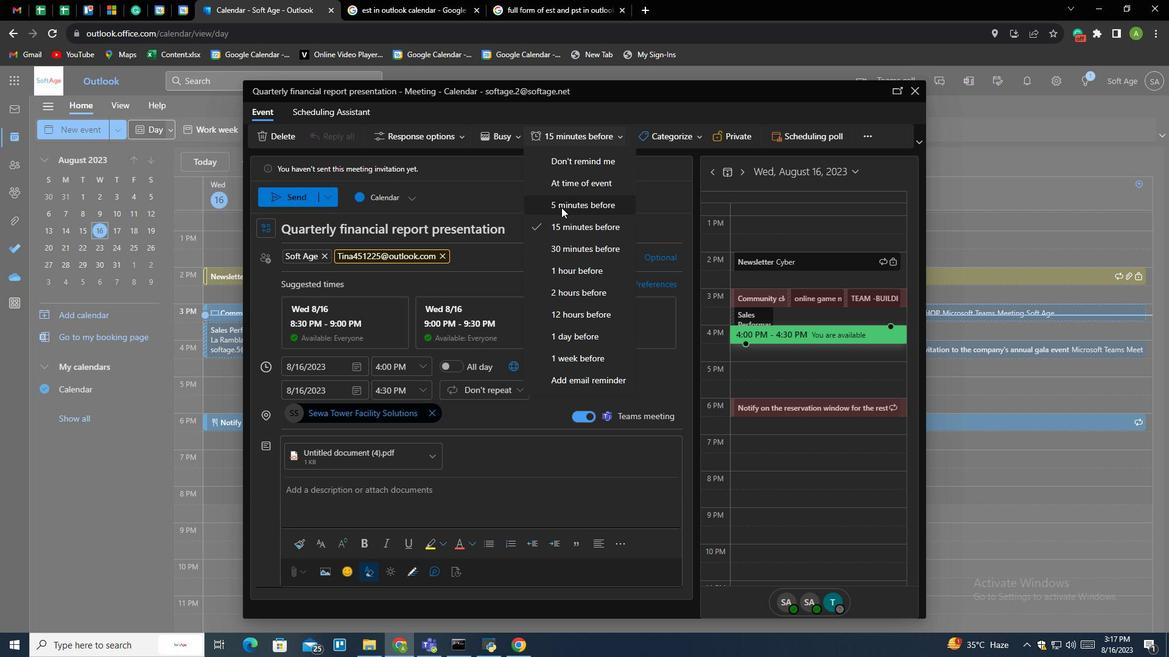 
Action: Mouse pressed left at (325, 225)
Screenshot: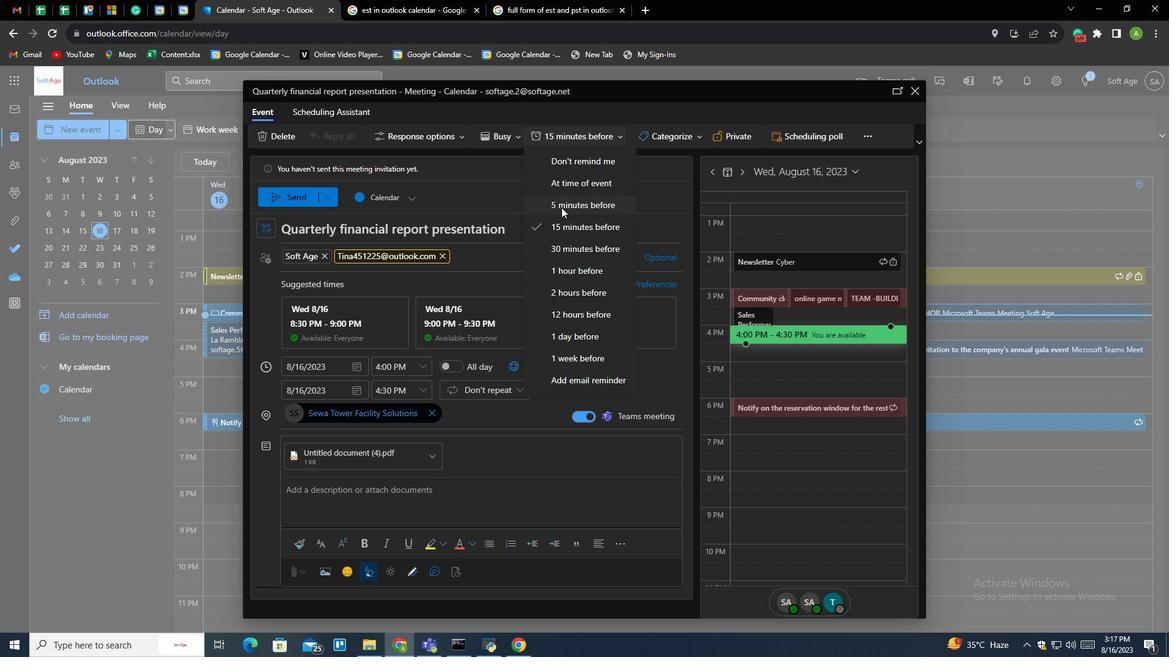 
Action: Mouse moved to (325, 225)
Screenshot: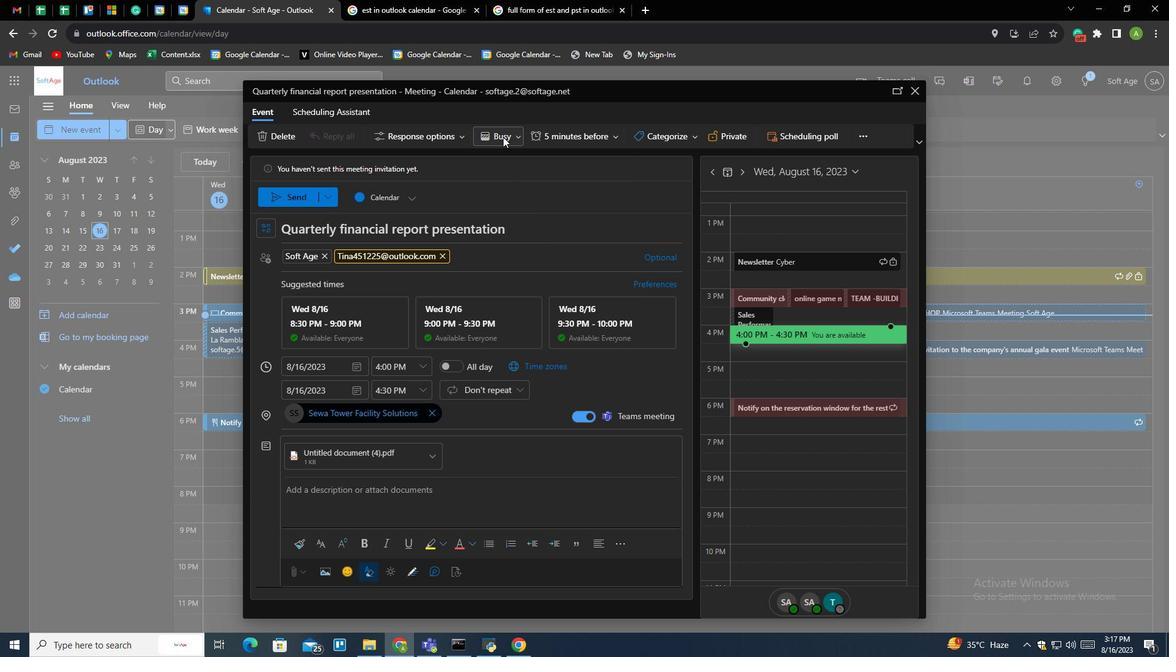 
Action: Mouse pressed left at (325, 225)
Screenshot: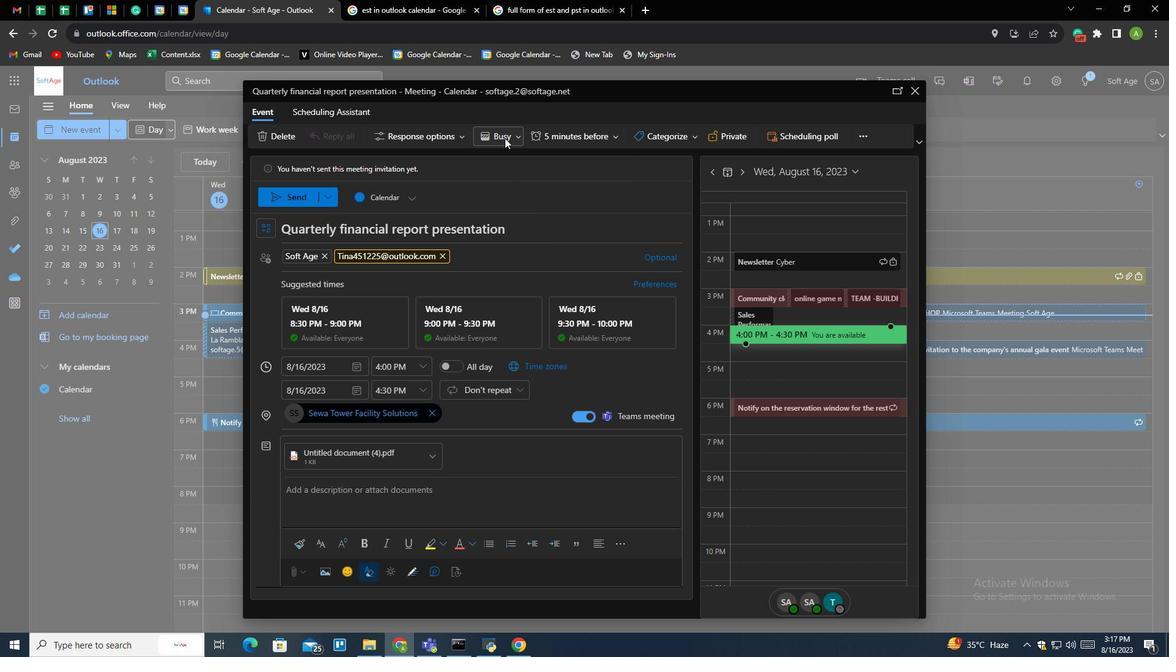 
Action: Mouse moved to (325, 225)
Screenshot: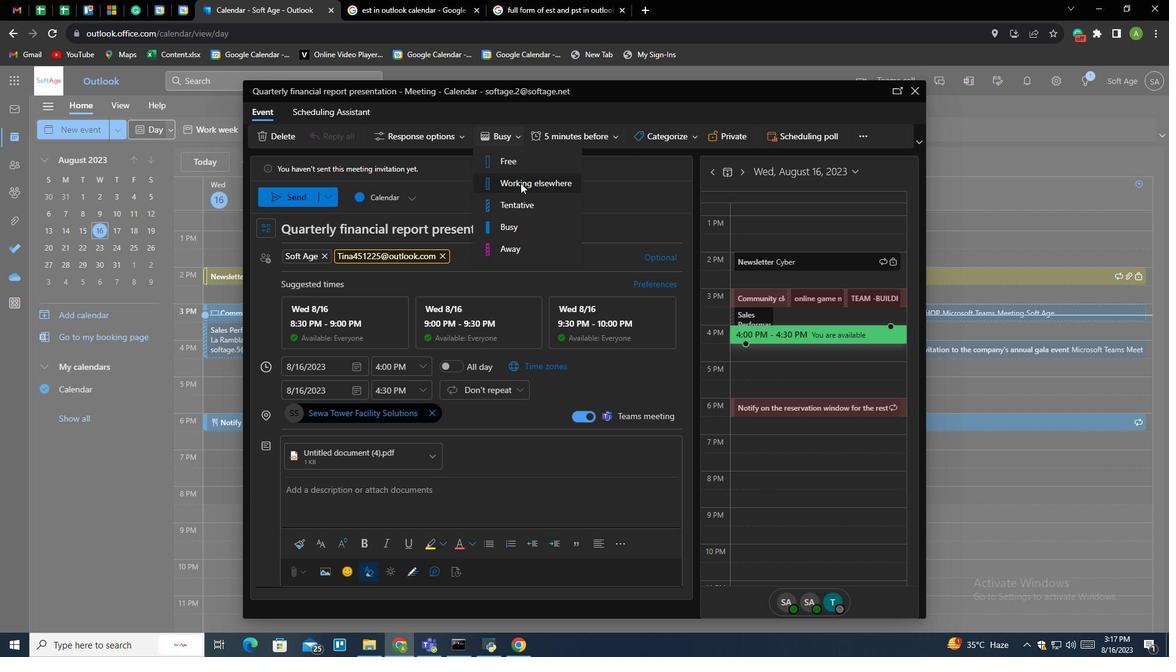 
Action: Mouse pressed left at (325, 225)
Screenshot: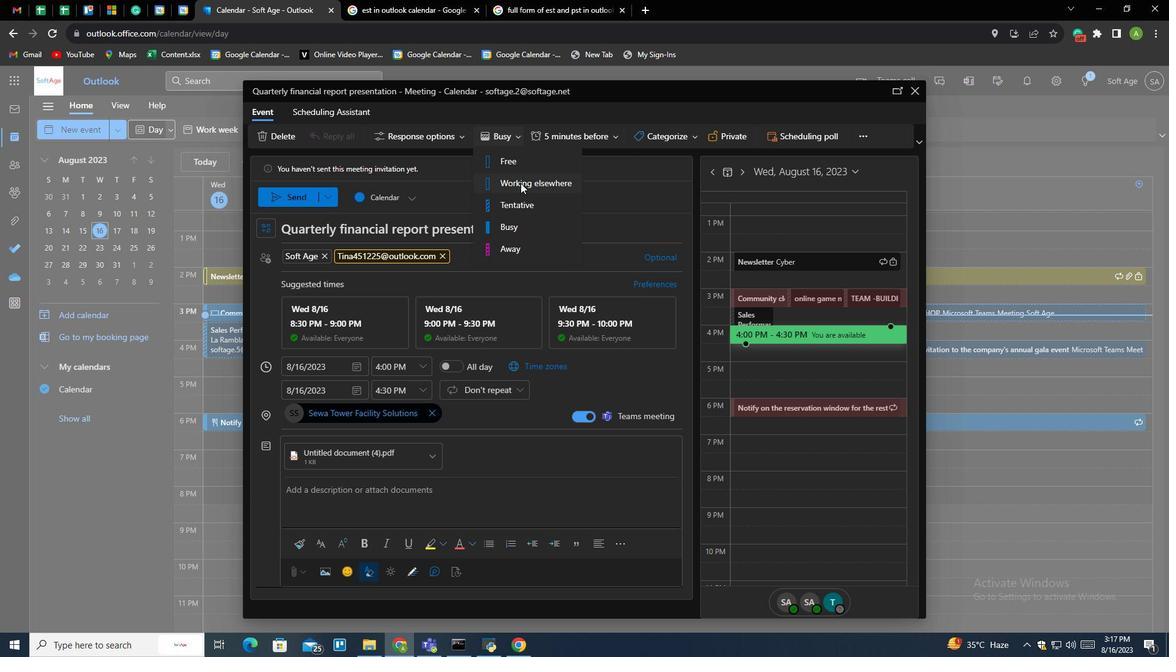 
Action: Mouse moved to (325, 225)
Screenshot: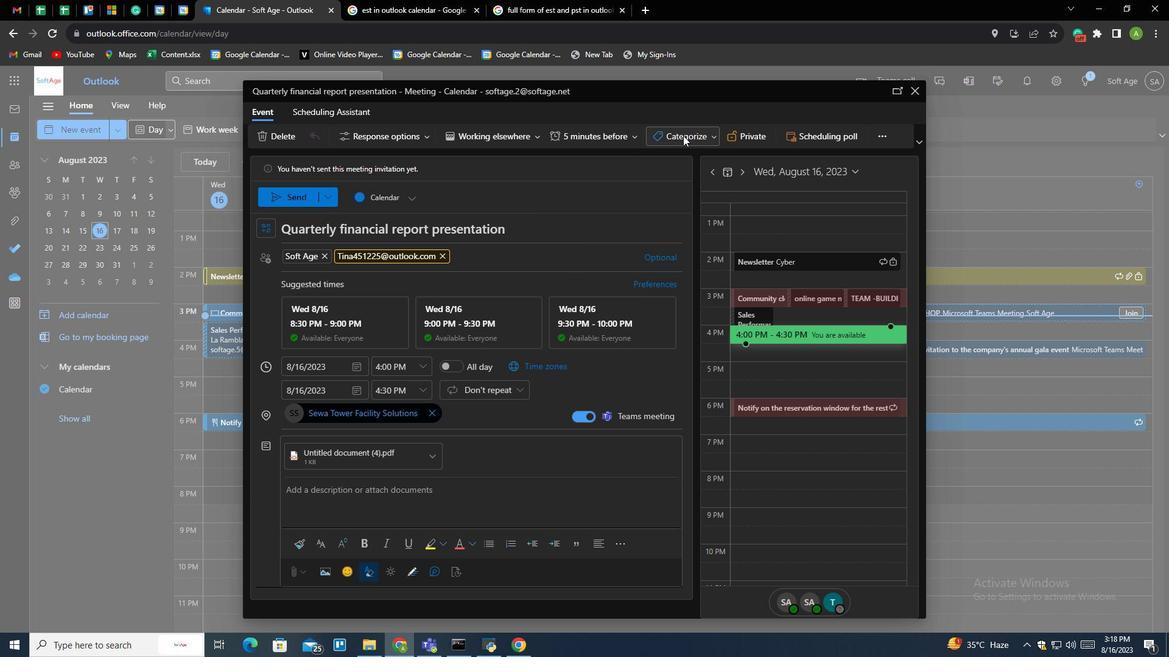 
Action: Mouse pressed left at (325, 225)
Screenshot: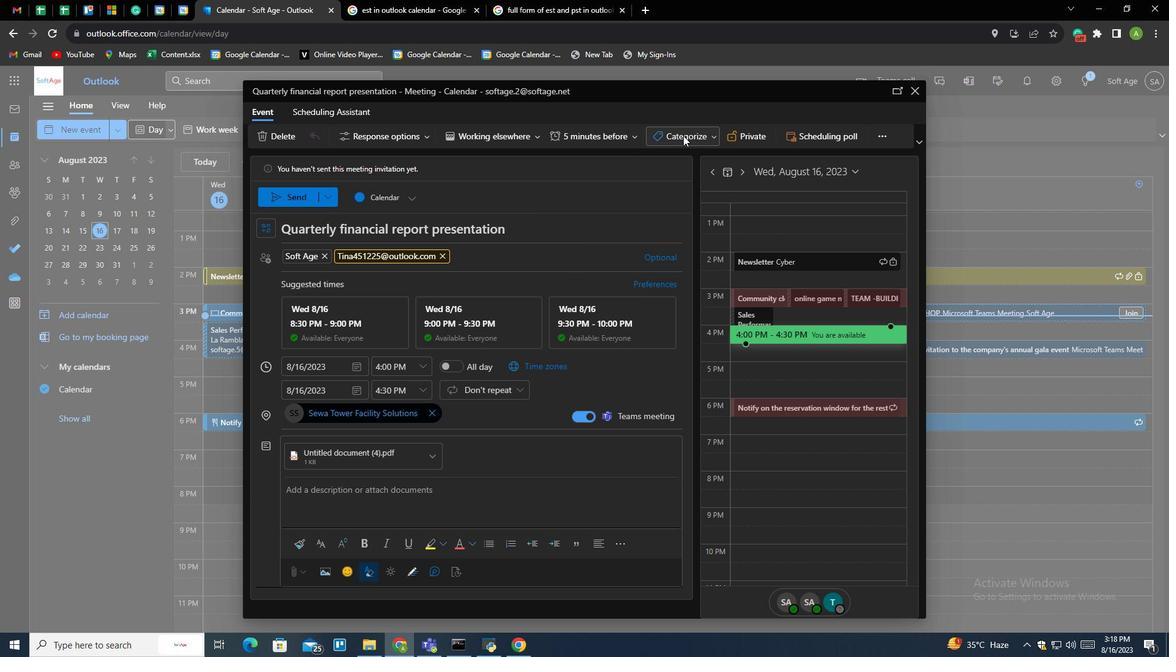 
Action: Mouse moved to (325, 225)
Screenshot: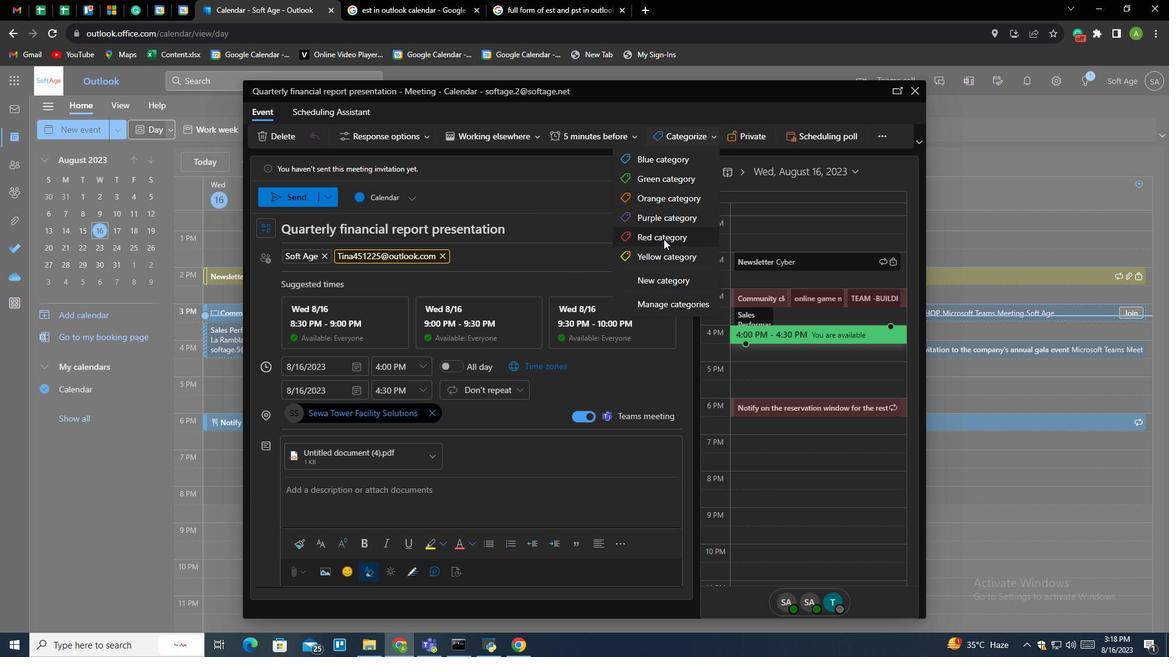 
Action: Mouse pressed left at (325, 225)
Screenshot: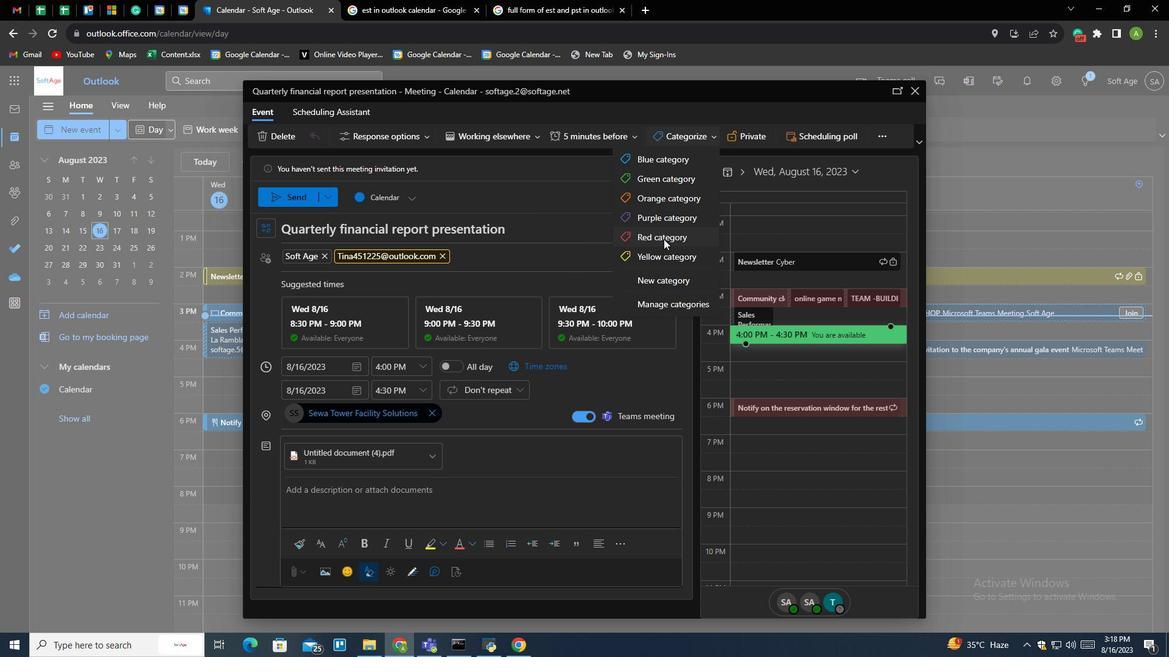 
Action: Mouse moved to (325, 225)
Screenshot: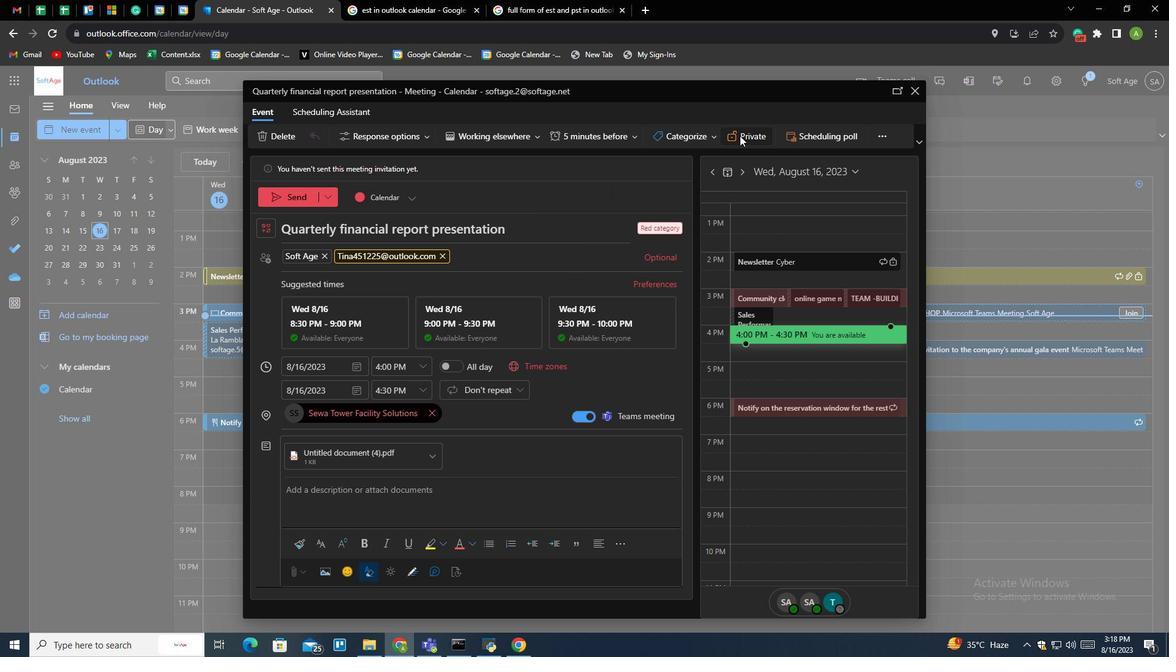 
Action: Mouse pressed left at (325, 225)
Screenshot: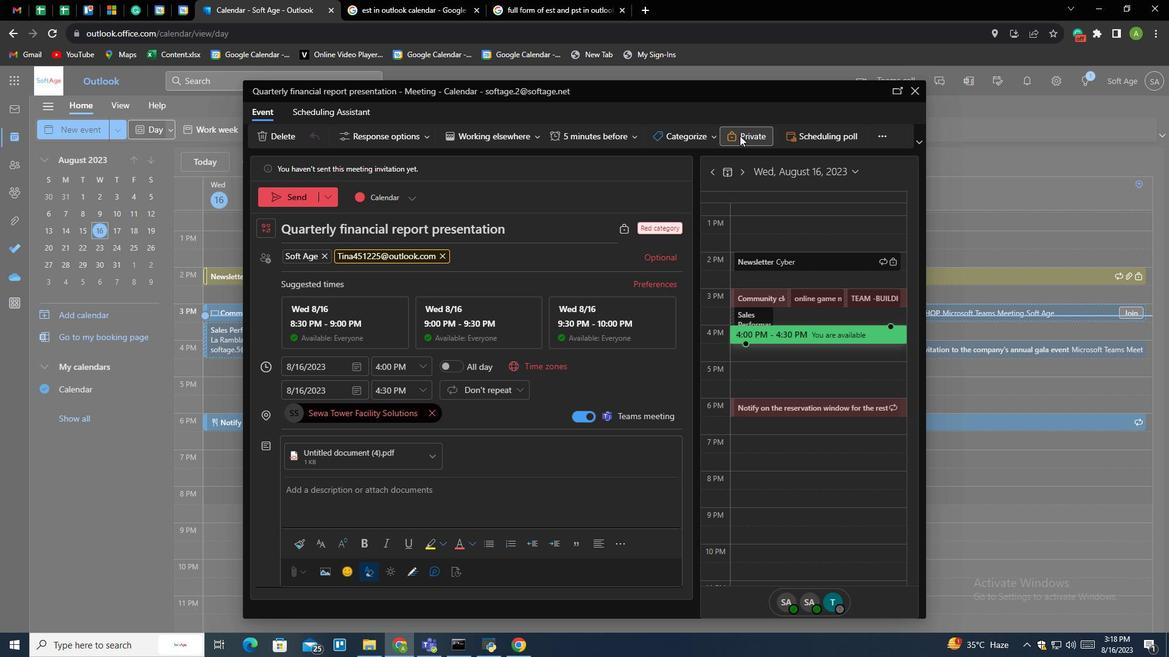 
Action: Mouse moved to (325, 225)
Screenshot: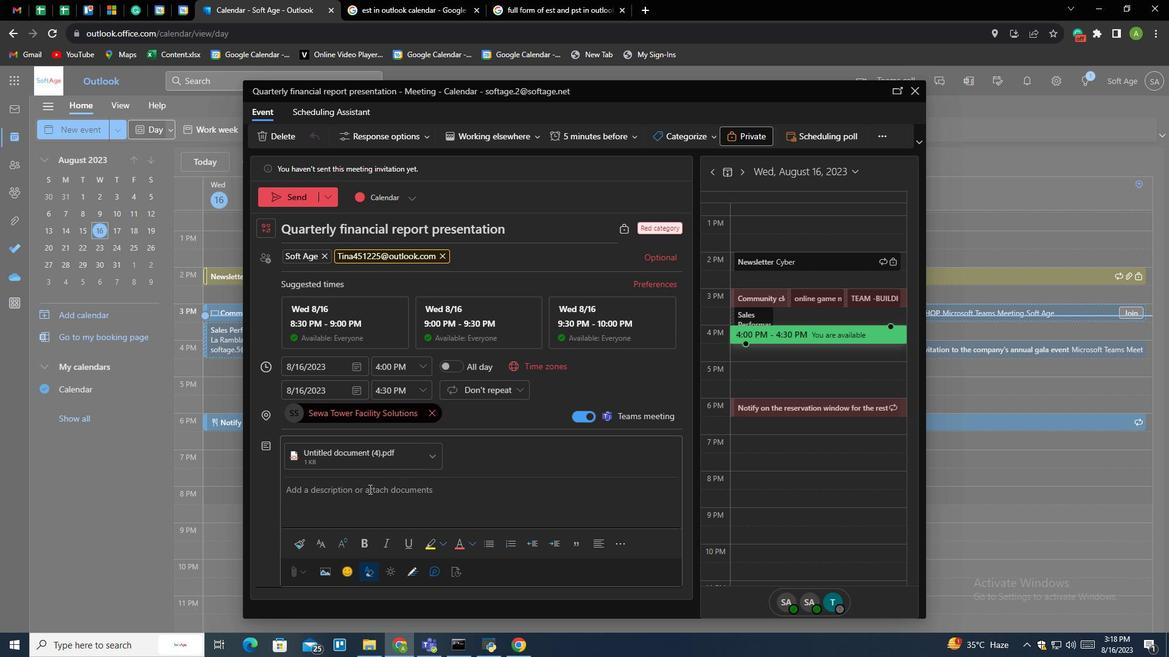 
Action: Mouse pressed left at (325, 225)
Screenshot: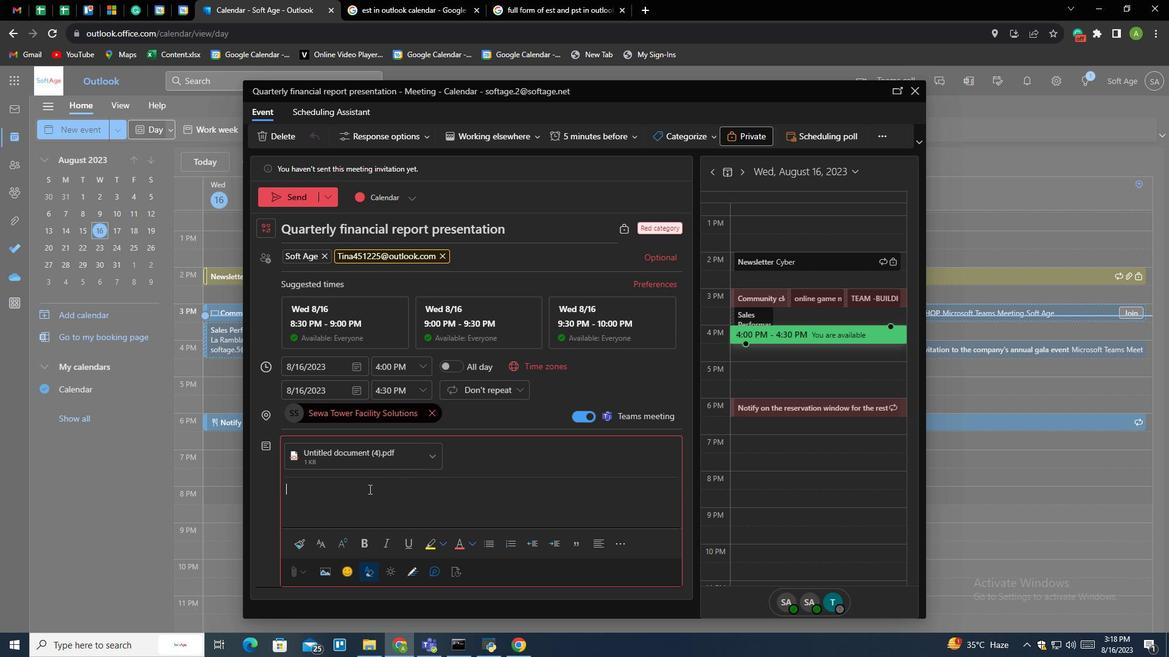 
Action: Key pressed <Key.shift><Key.shift><Key.shift><Key.shift><Key.shift><Key.shift><Key.shift><Key.shift><Key.shift><Key.shift><Key.shift><Key.shift>Quarterly<Key.space>financial<Key.space>reporta<Key.space><Key.backspace><Key.backspace><Key.space>presentation.<Key.shift_r><Key.shift_r><Key.shift_r><Key.shift_r><Key.shift_r><Key.shift_r><Key.shift_r><Key.shift_r><Key.shift_r><Key.shift_r><Key.shift_r><Key.shift_r><Key.enter><Key.shift>Disl<Key.backspace><Key.backspace><Key.backspace><Key.backspace><Key.shift>Have<Key.space>to<Key.space>display<Key.space>key<Key.space>profitabliliy<Key.backspace>ty<Key.space>metrics<Key.space>lk<Key.backspace>ike<Key.space>groa<Key.backspace>ss<Key.space>margin,<Key.space>operating<Key.space>margin,<Key.space>and<Key.space>net<Key.space>profit<Key.space>margin<Key.shift_r><Key.enter><Key.shift><Key.shift><Key.shift><Key.shift><Key.shift><Key.shift><Key.shift><Key.shift><Key.shift><Key.shift><Key.shift><Key.shift><Key.shift><Key.shift><Key.shift><Key.shift><Key.shift><Key.shift><Key.shift>Discuss<Key.space>the<Key.space>implications<Key.space>of<Key.space>cash<Key.space>flow<Key.space>fred<Key.backspace><Key.backspace><Key.backspace><Key.backspace>d<Key.backspace>trends<Key.space>on<Key.space>the<Key.space>compnay<Key.backspace><Key.backspace><Key.backspace>any''''''''''''s<Key.backspace><Key.backspace><Key.backspace><Key.backspace><Key.backspace><Key.backspace><Key.backspace><Key.backspace><Key.backspace><Key.backspace><Key.backspace><Key.backspace><Key.space>operations<Key.backspace>s<Key.space>and<Key.space>investments.
Screenshot: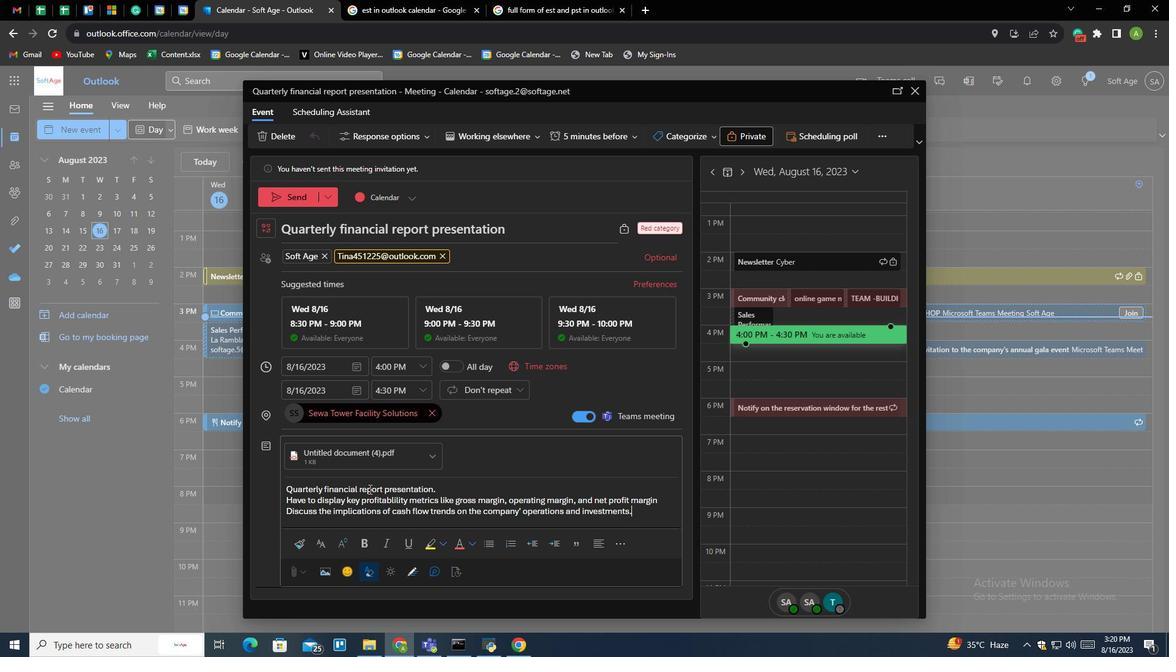 
Action: Mouse moved to (325, 225)
Screenshot: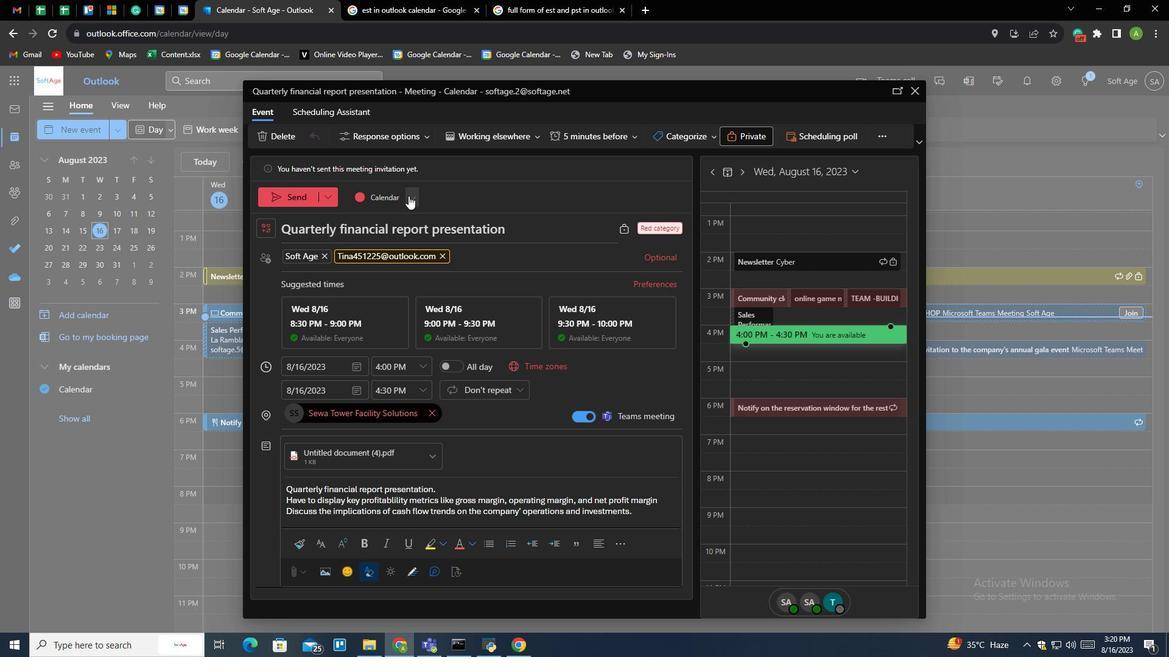 
Action: Mouse pressed left at (325, 225)
Screenshot: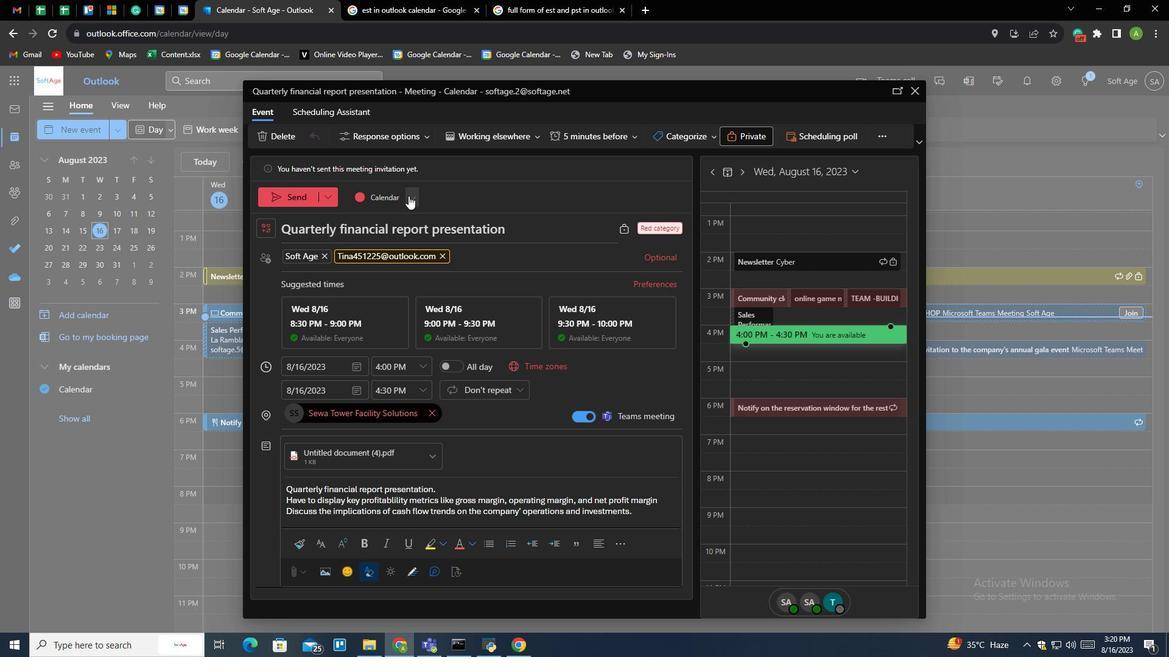 
Action: Mouse pressed left at (325, 225)
Screenshot: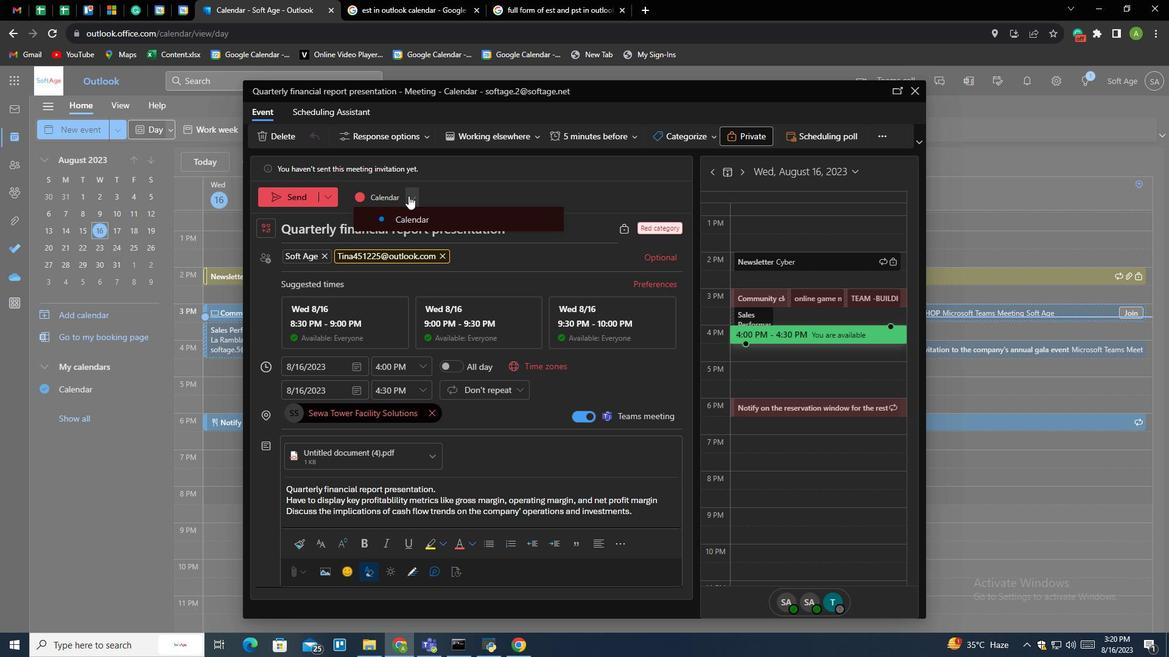 
Action: Mouse moved to (325, 225)
Screenshot: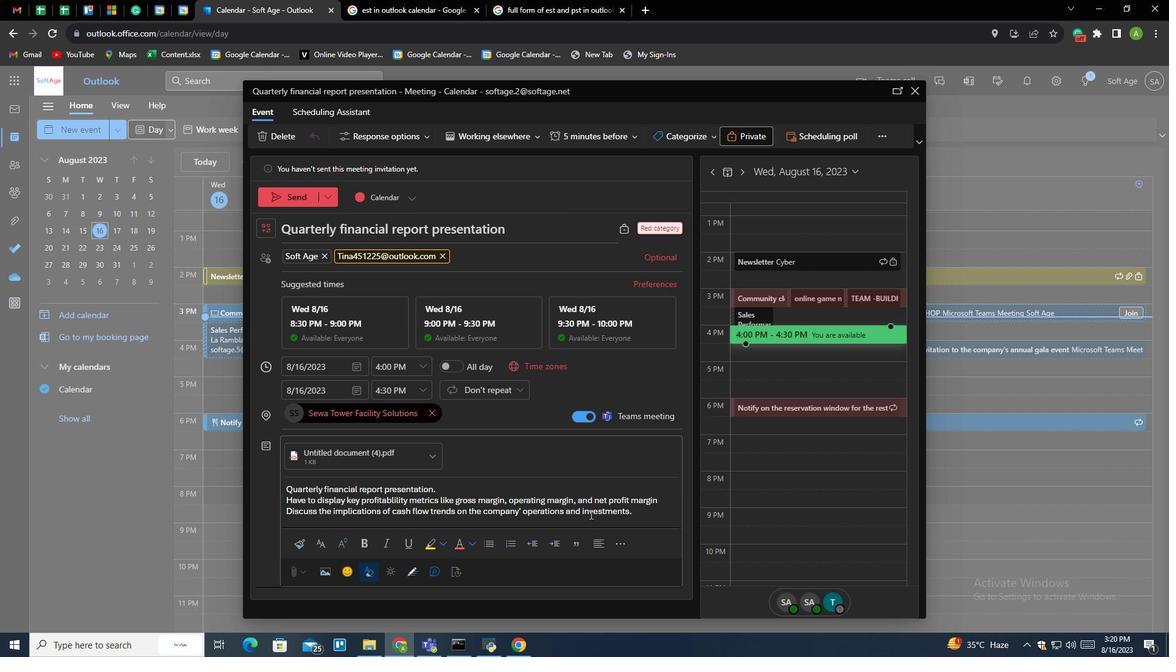 
Action: Mouse pressed left at (325, 225)
Screenshot: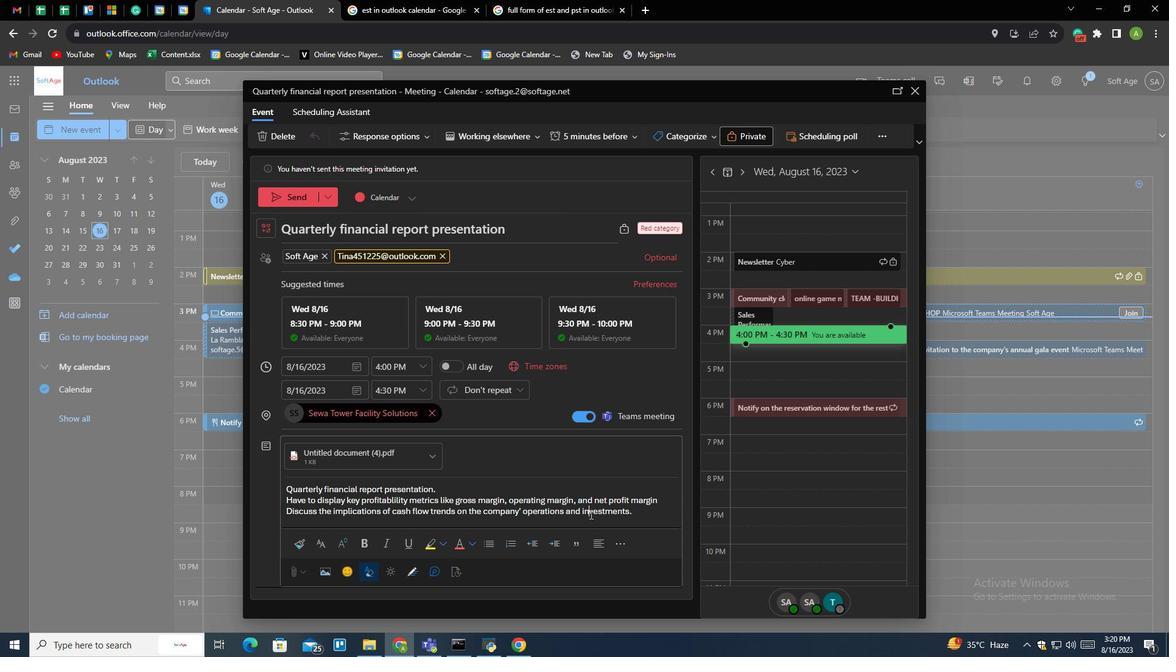 
Action: Mouse pressed left at (325, 225)
Screenshot: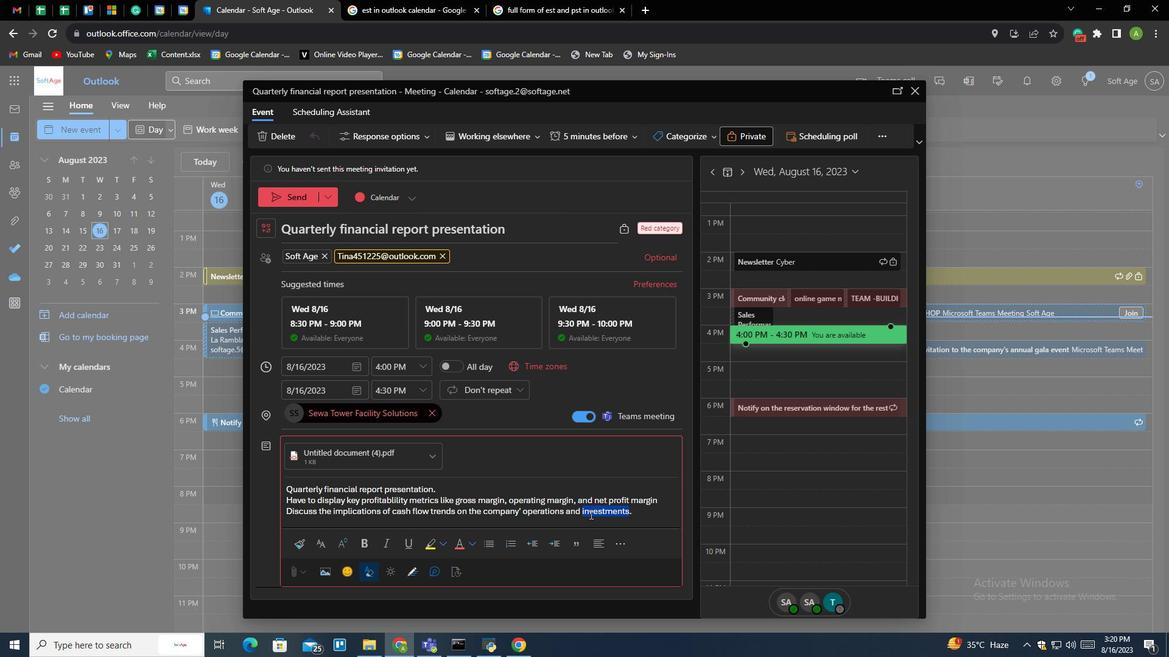 
Action: Mouse pressed left at (325, 225)
Screenshot: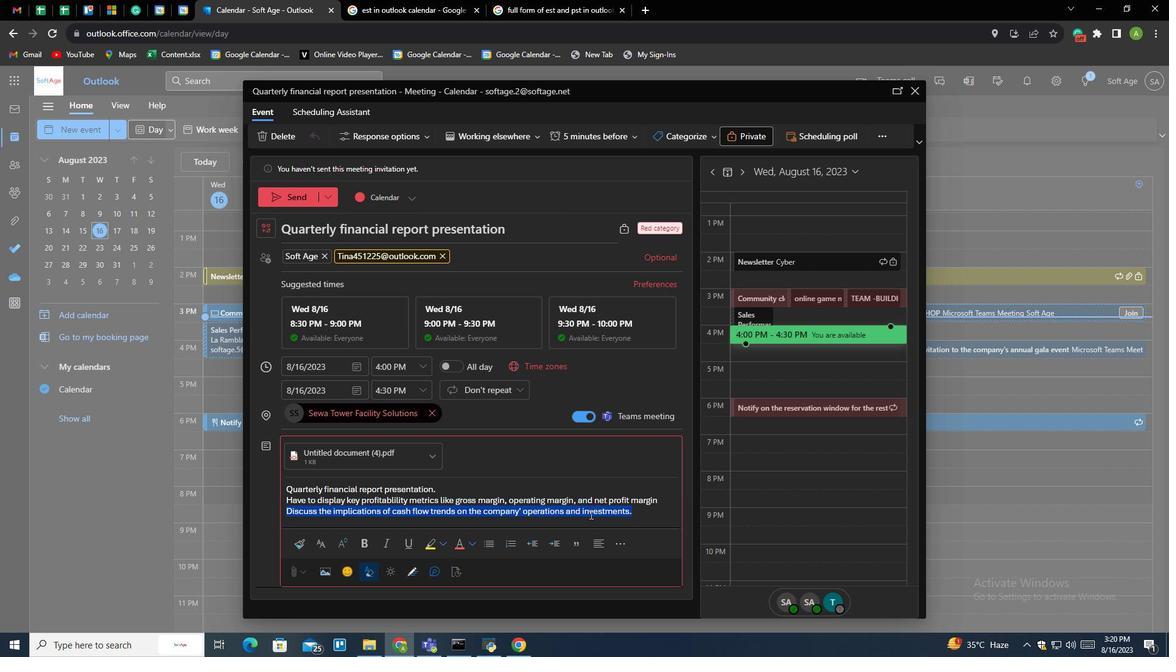 
Action: Mouse moved to (325, 225)
Screenshot: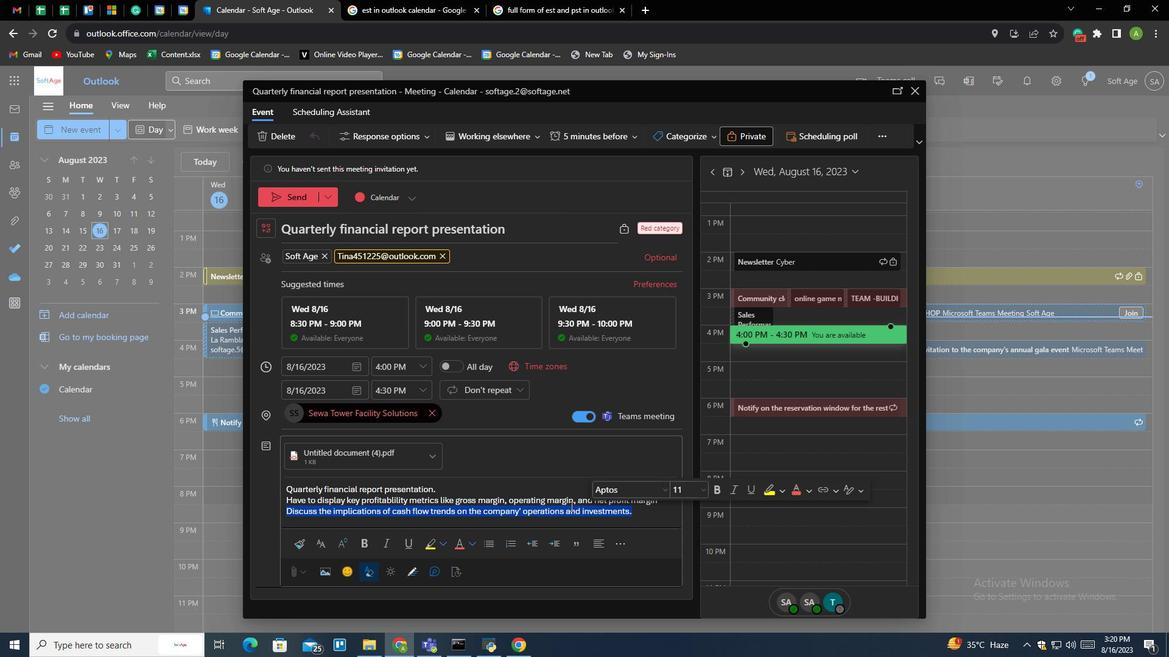 
Action: Mouse pressed left at (325, 225)
Screenshot: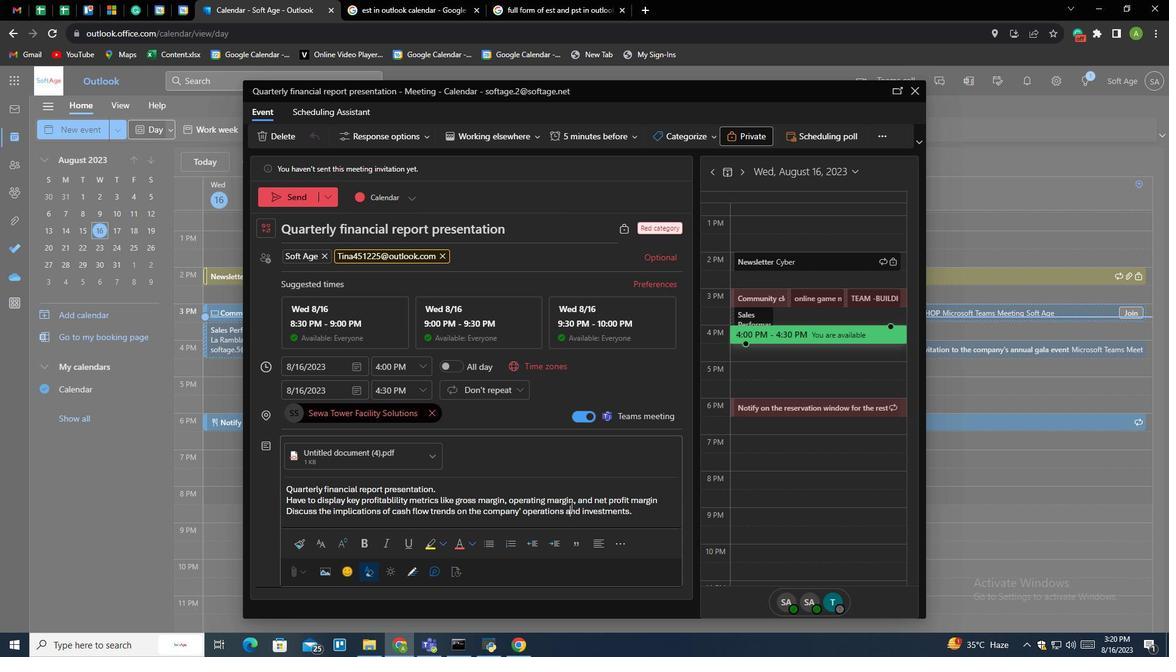 
Action: Mouse moved to (325, 225)
Screenshot: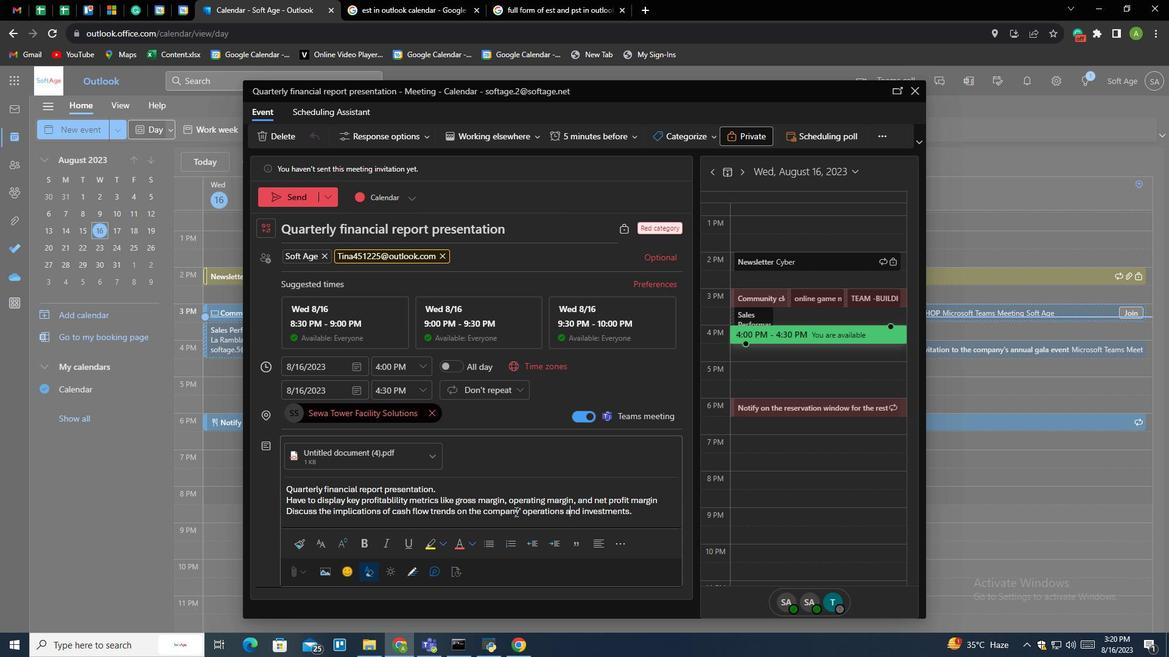 
Action: Mouse pressed left at (325, 225)
Screenshot: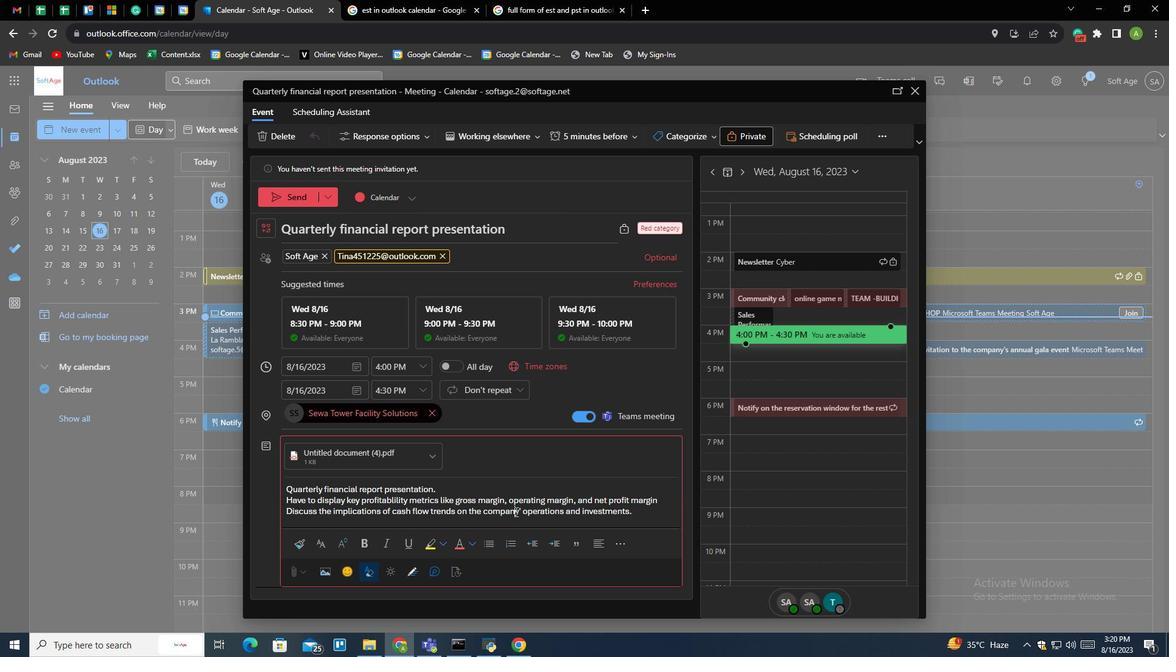 
Action: Key pressed ctrl+A
Screenshot: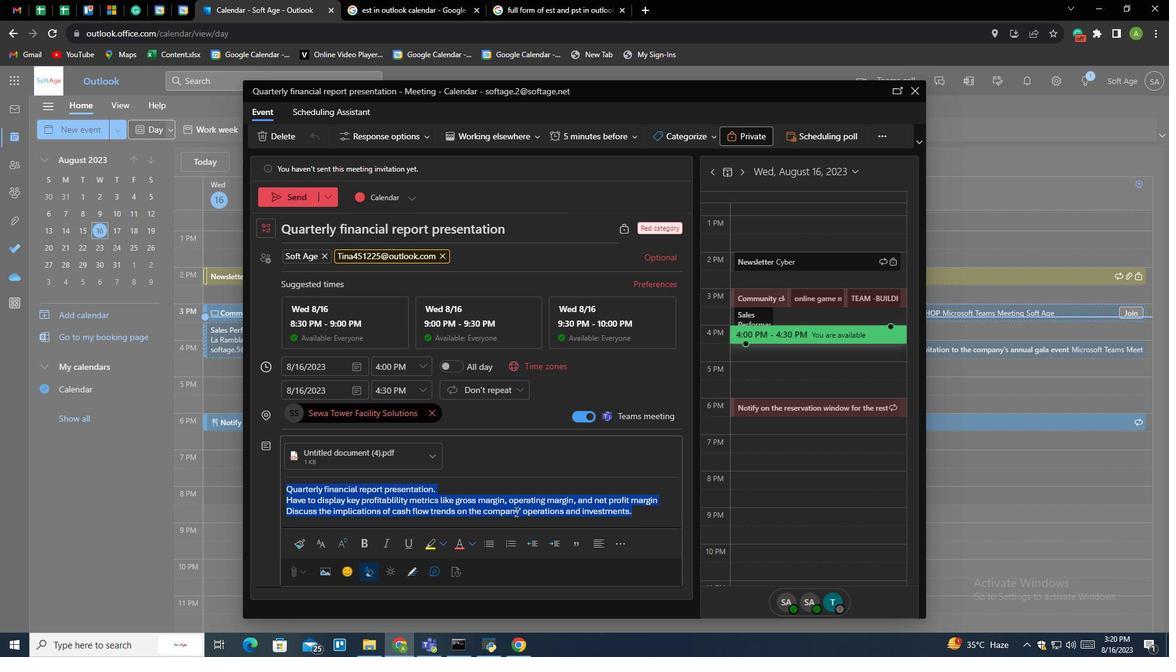 
Action: Mouse moved to (325, 225)
Screenshot: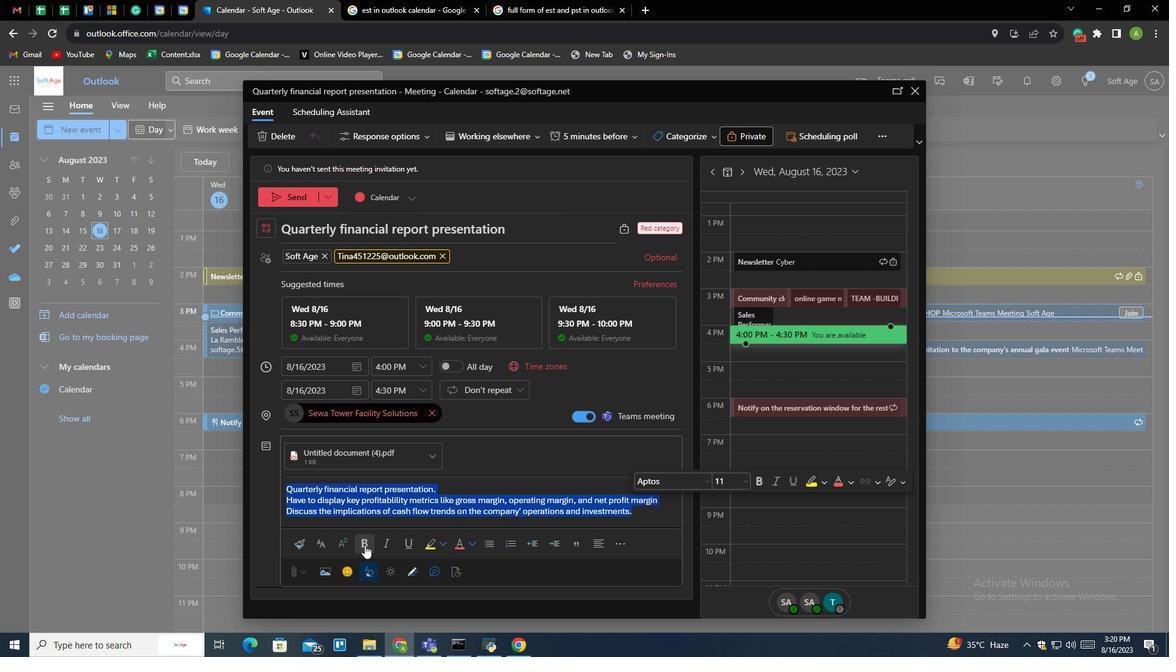 
Action: Mouse pressed left at (325, 225)
Screenshot: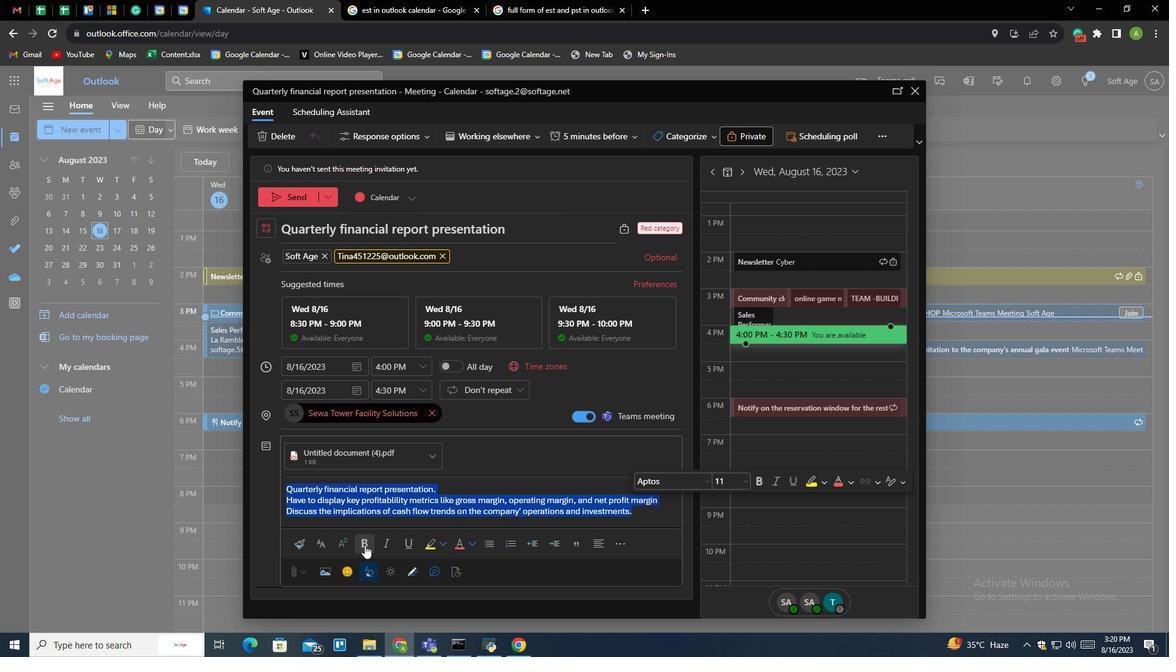 
Action: Mouse moved to (325, 225)
Screenshot: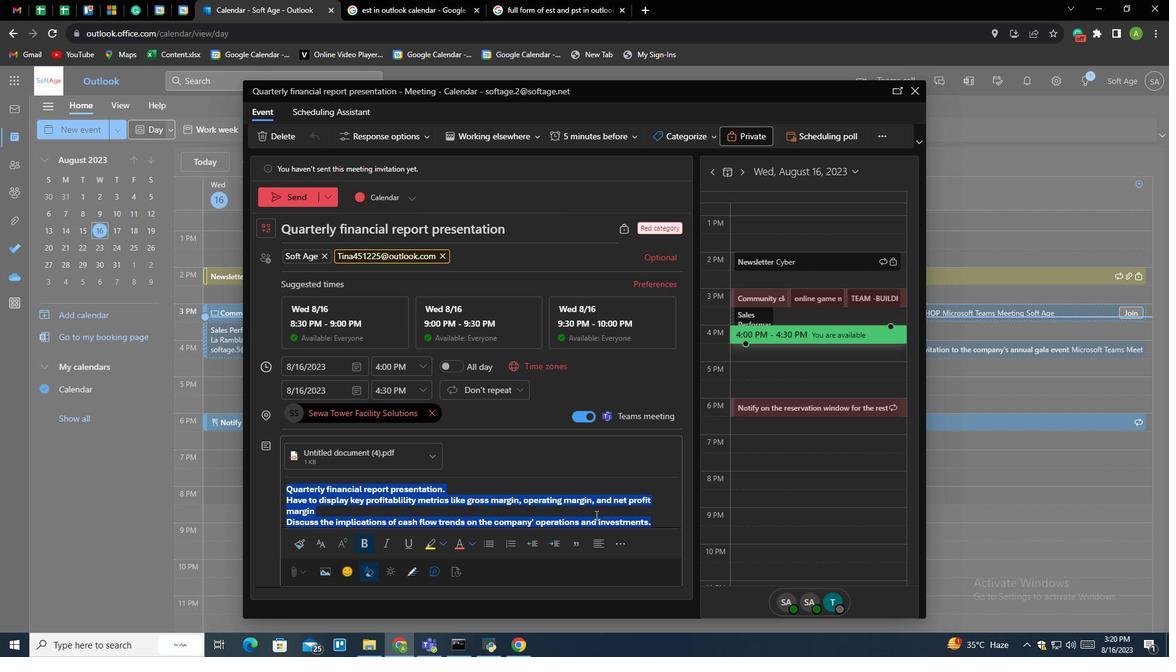 
Action: Mouse pressed left at (325, 225)
Screenshot: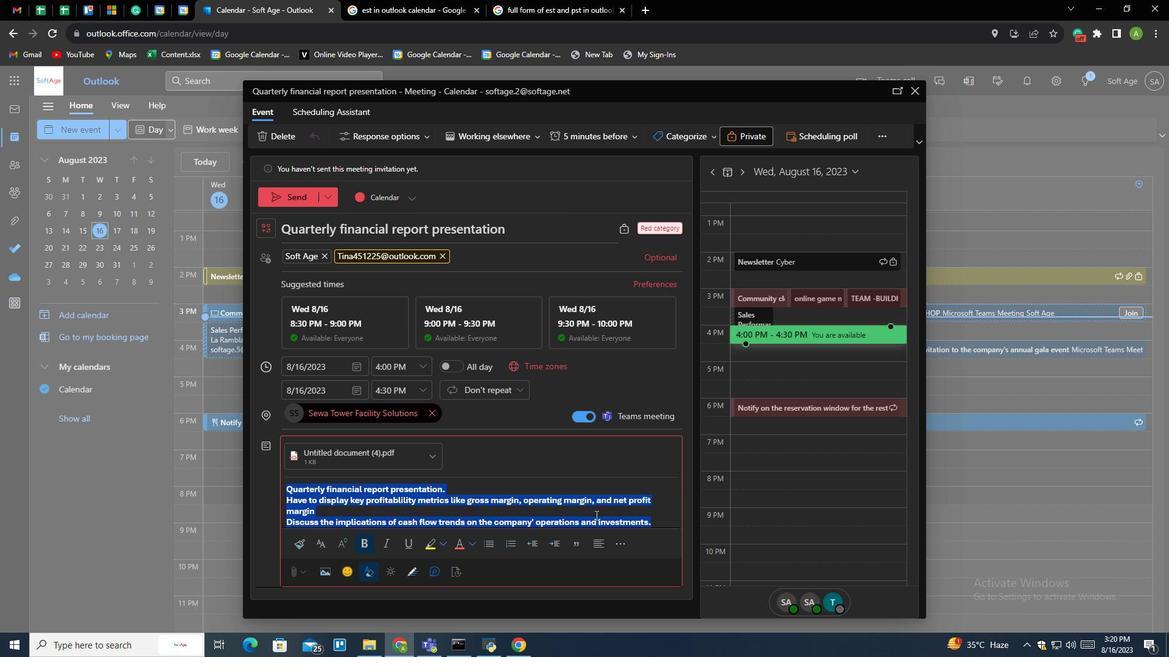 
Action: Mouse moved to (325, 225)
Screenshot: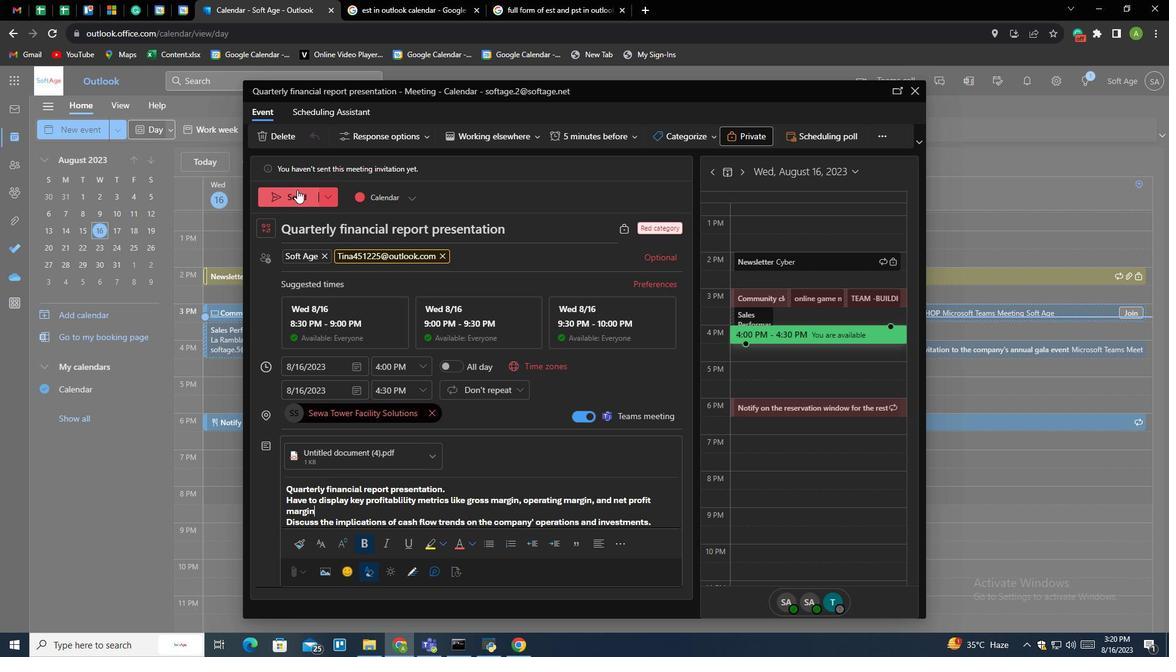 
Action: Mouse pressed left at (325, 225)
Screenshot: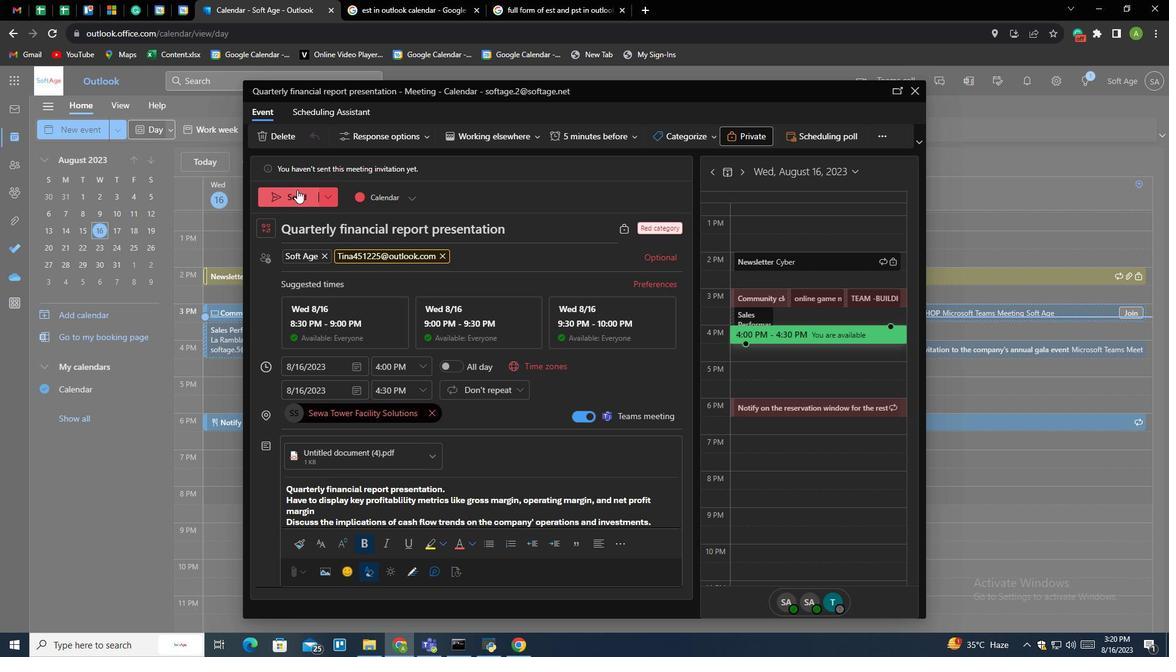 
Action: Mouse moved to (325, 225)
Screenshot: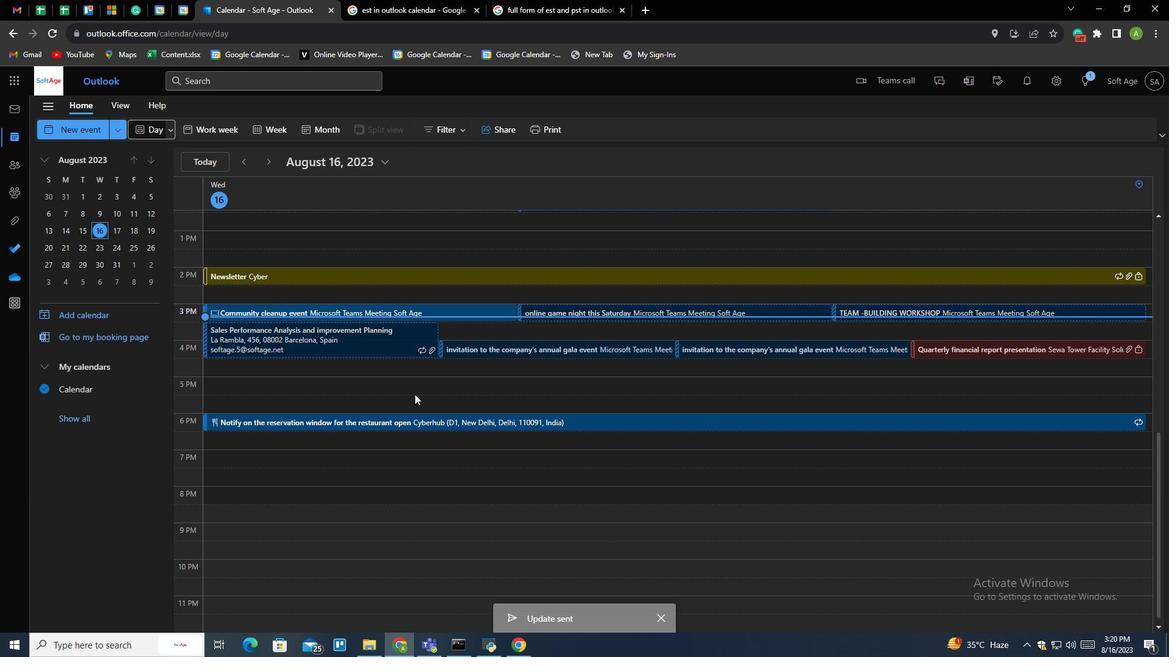 
